 Task: Look for space in Mitte, Germany from 7th July, 2023 to 15th July, 2023 for 6 adults in price range Rs.15000 to Rs.20000. Place can be entire place with 3 bedrooms having 3 beds and 3 bathrooms. Property type can be house, flat, guest house. Booking option can be shelf check-in. Required host language is English.
Action: Mouse moved to (635, 89)
Screenshot: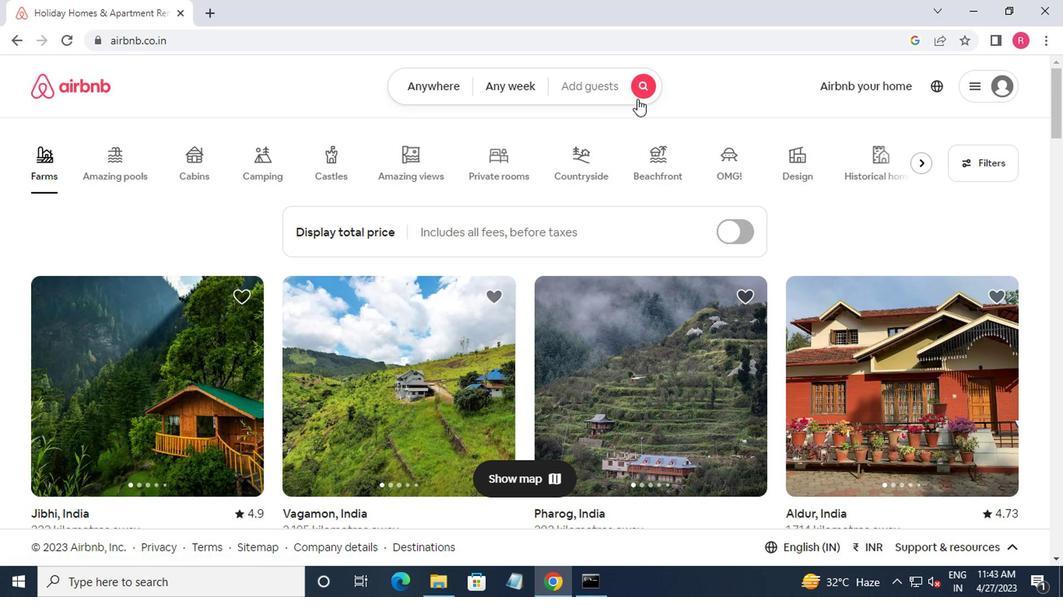 
Action: Mouse pressed left at (635, 89)
Screenshot: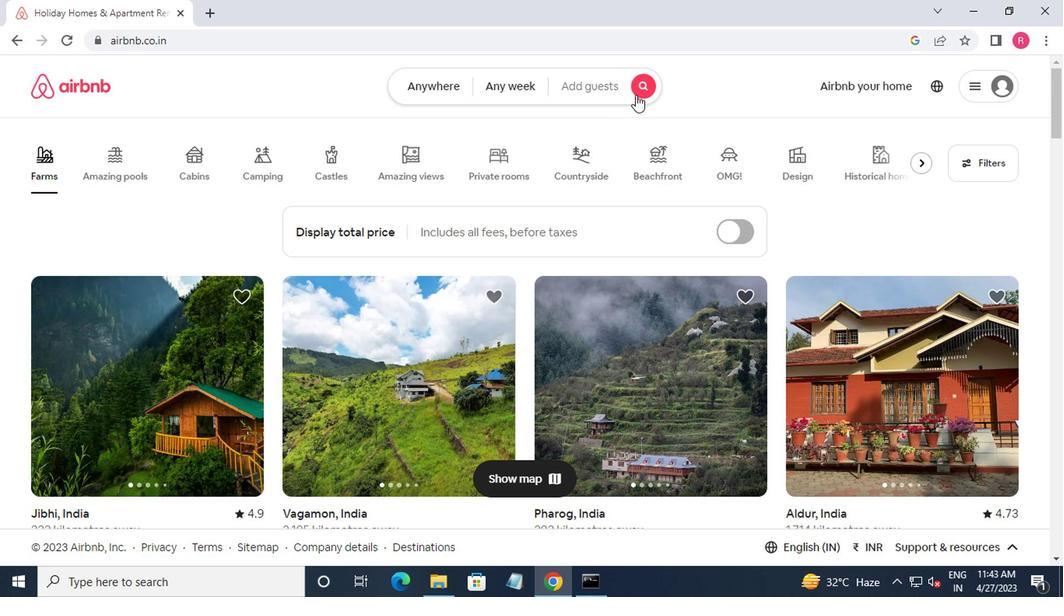 
Action: Mouse moved to (322, 161)
Screenshot: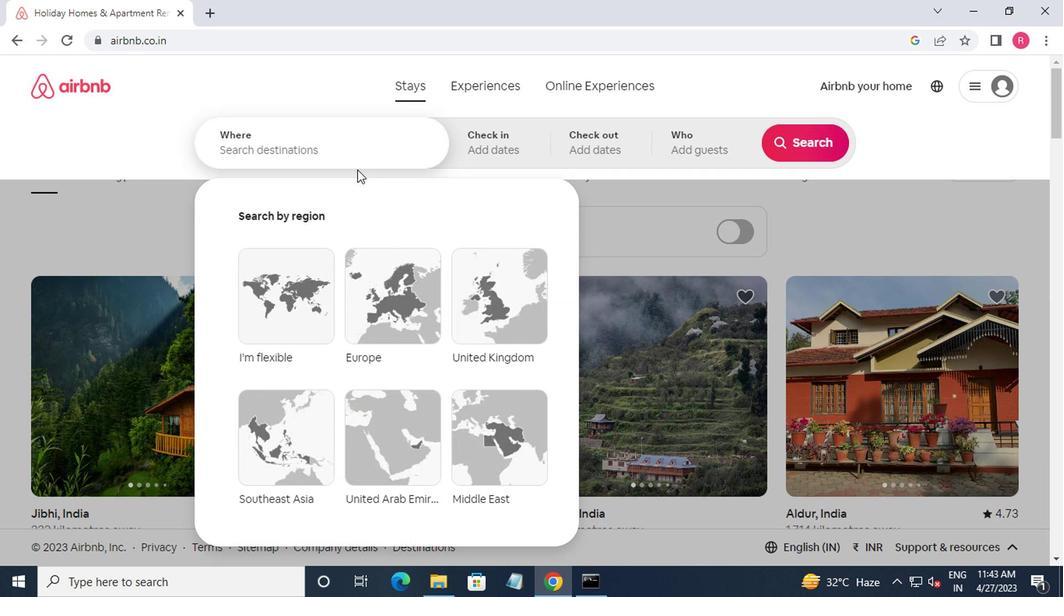 
Action: Mouse pressed left at (322, 161)
Screenshot: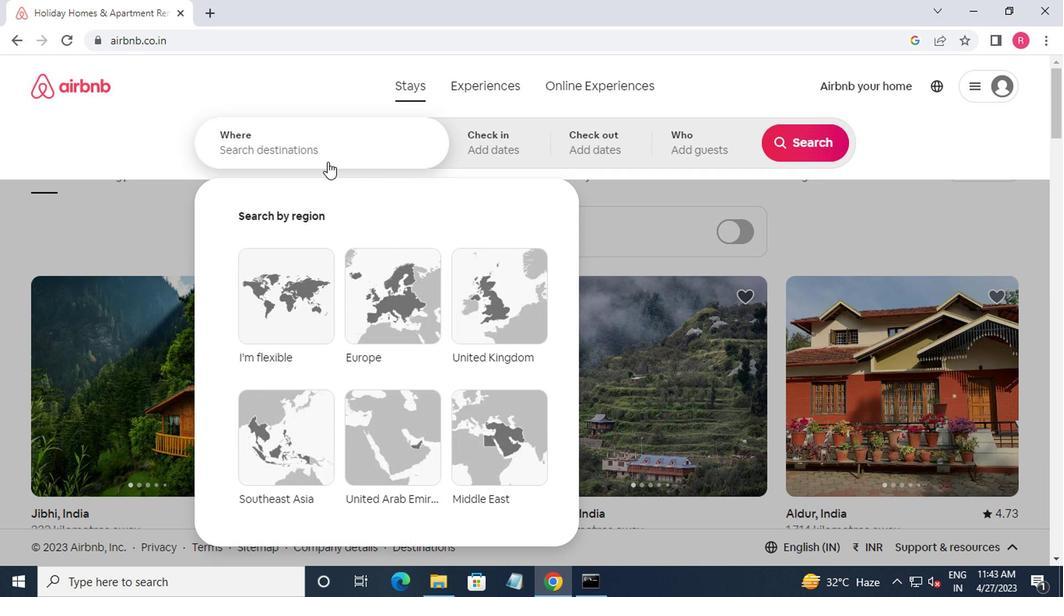 
Action: Mouse moved to (347, 167)
Screenshot: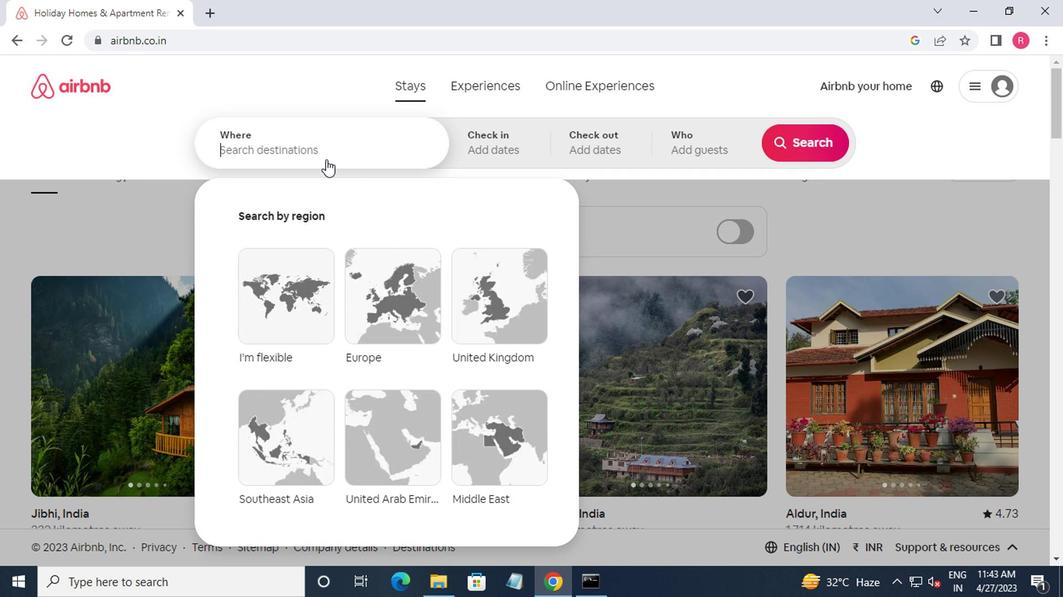 
Action: Key pressed mitte,germany<Key.enter>
Screenshot: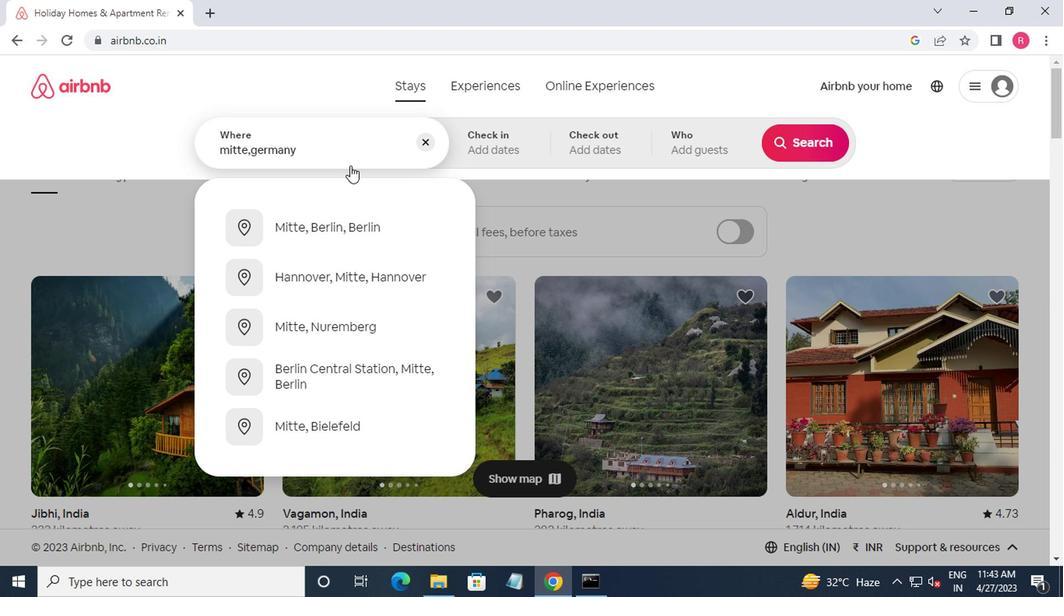 
Action: Mouse moved to (787, 271)
Screenshot: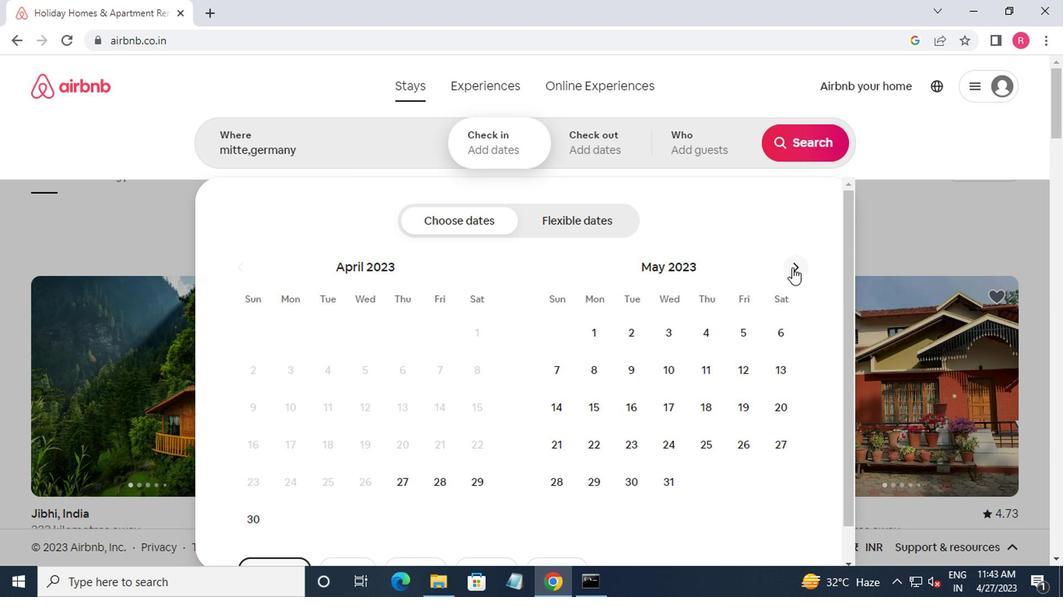 
Action: Mouse pressed left at (787, 271)
Screenshot: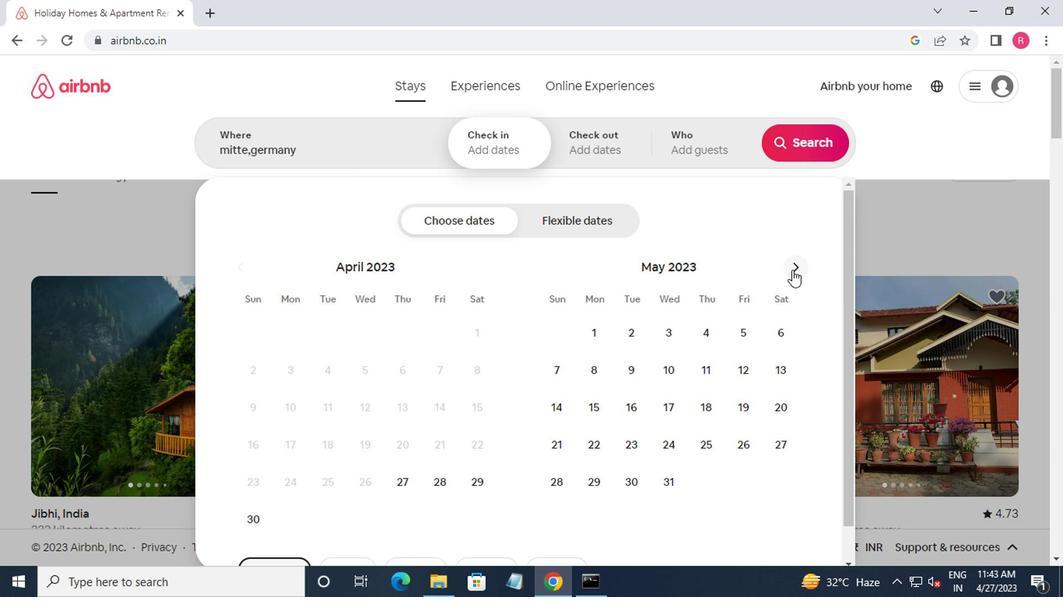 
Action: Mouse moved to (786, 275)
Screenshot: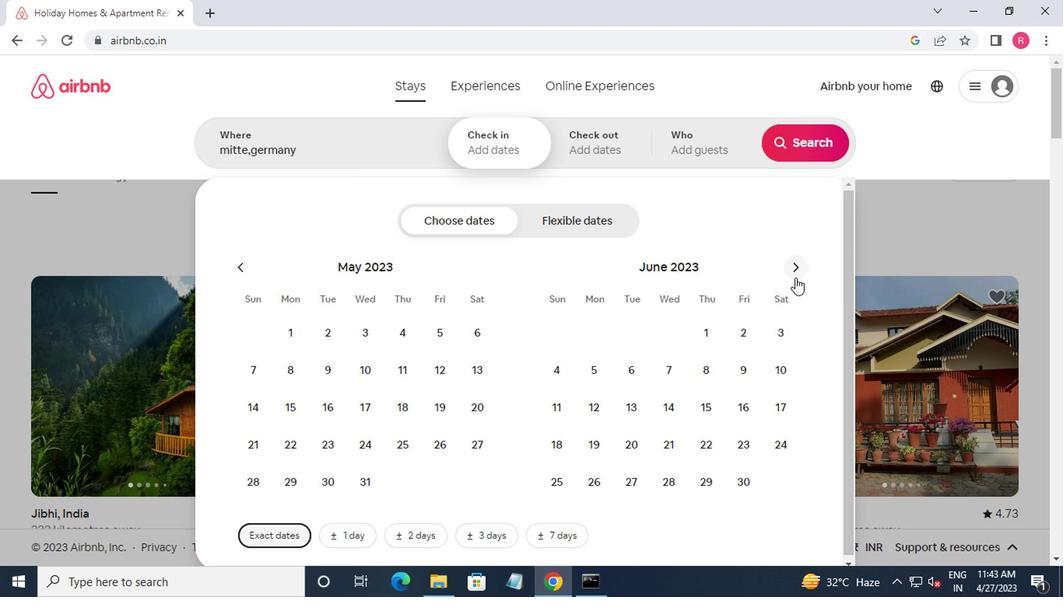 
Action: Mouse pressed left at (786, 275)
Screenshot: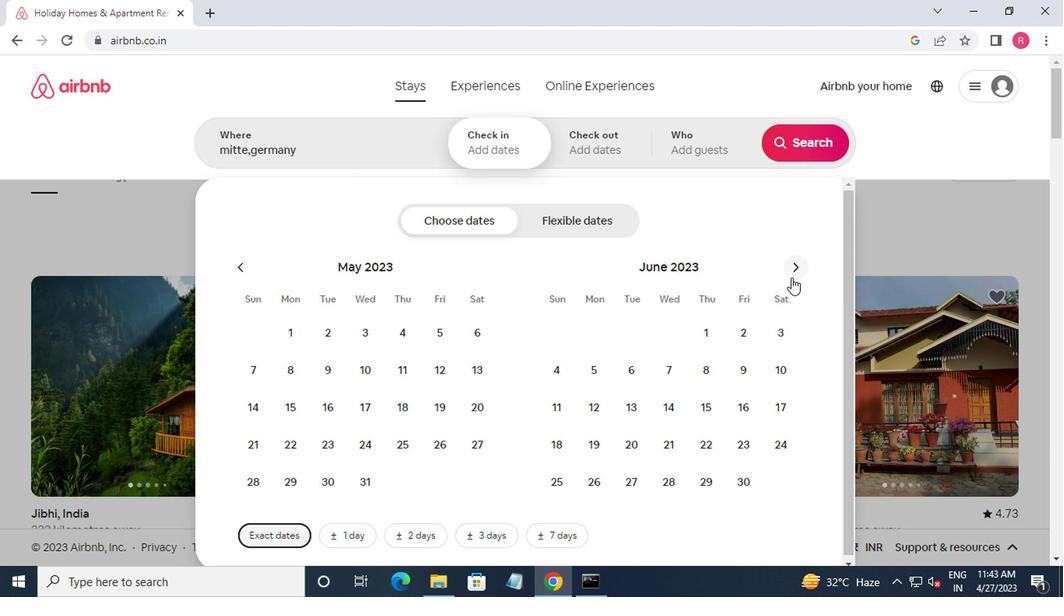 
Action: Mouse moved to (728, 370)
Screenshot: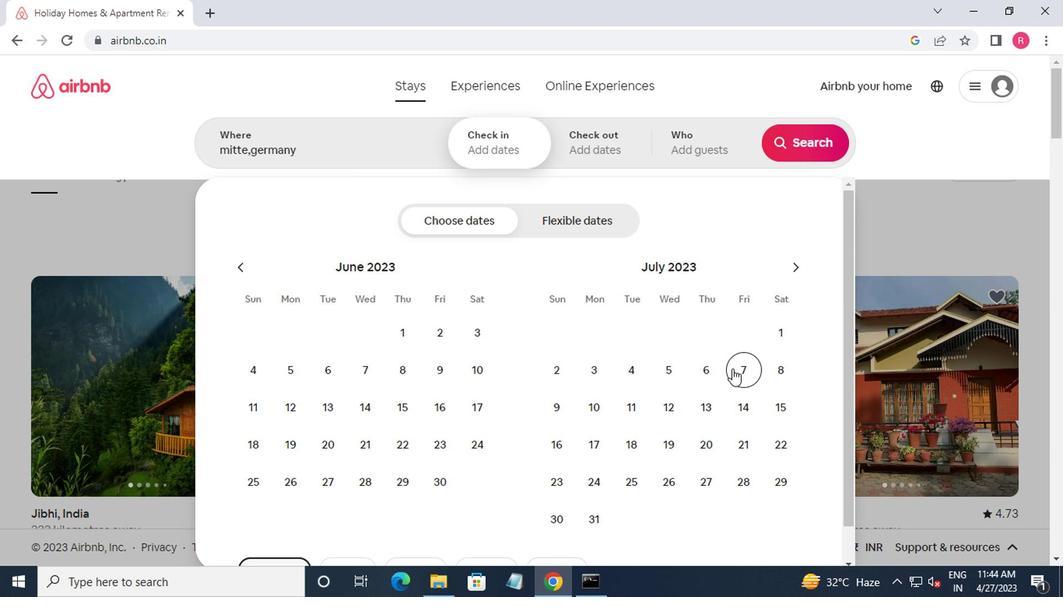 
Action: Mouse pressed left at (728, 370)
Screenshot: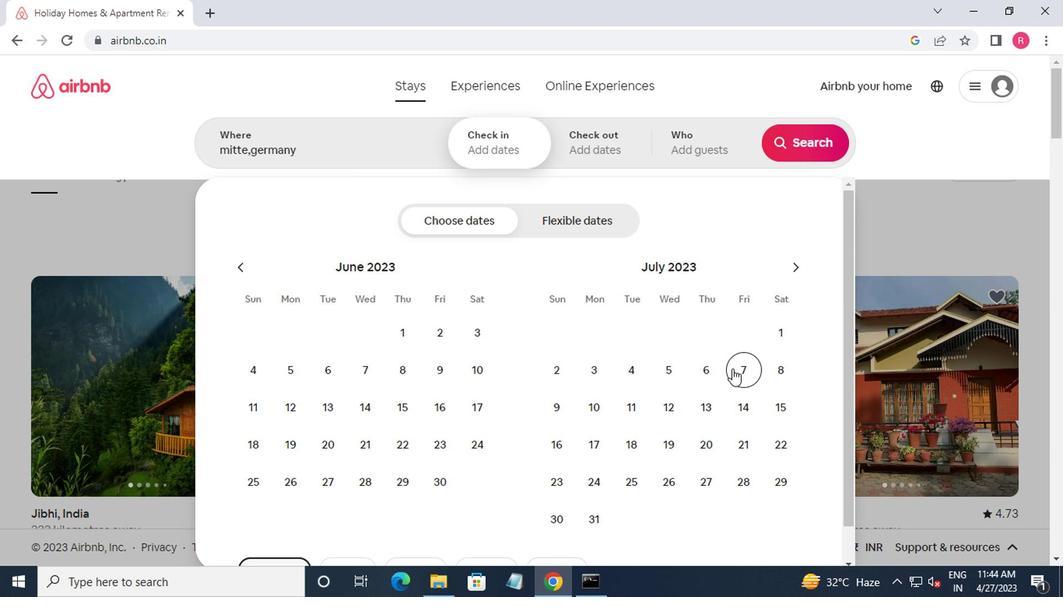 
Action: Mouse moved to (773, 410)
Screenshot: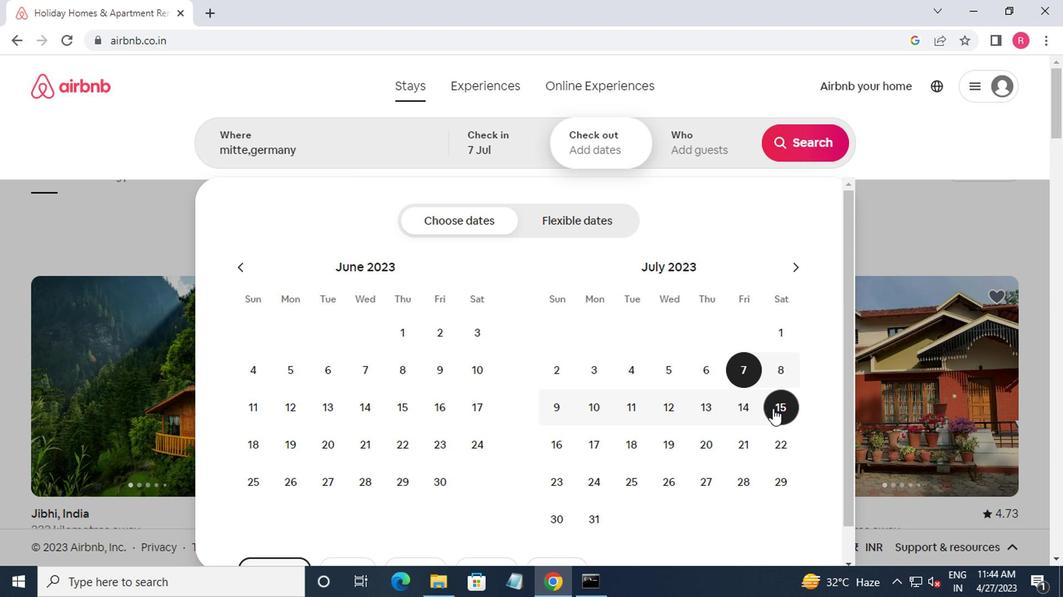
Action: Mouse pressed left at (773, 410)
Screenshot: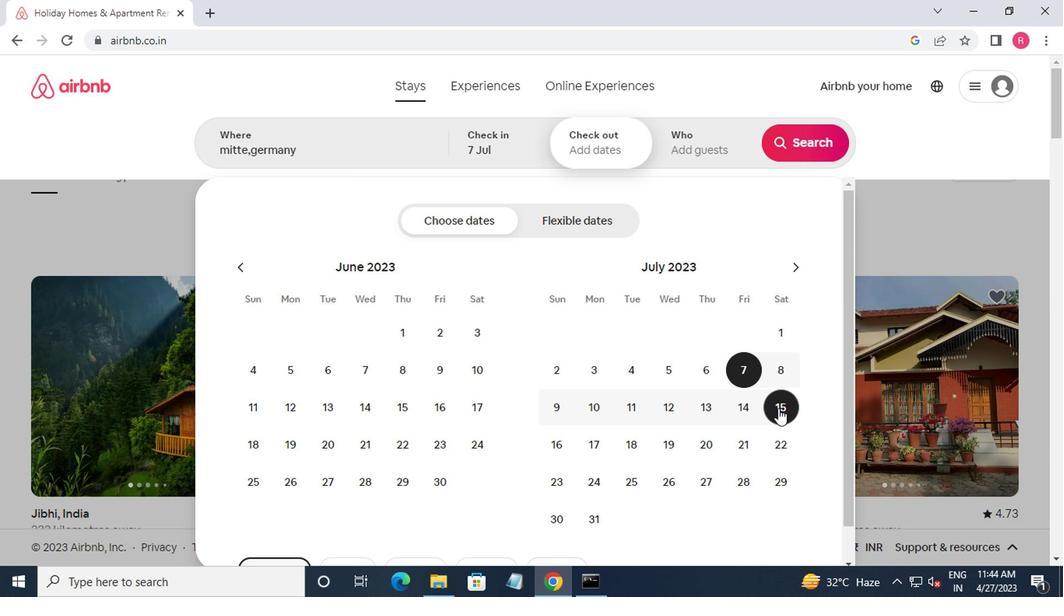 
Action: Mouse moved to (695, 160)
Screenshot: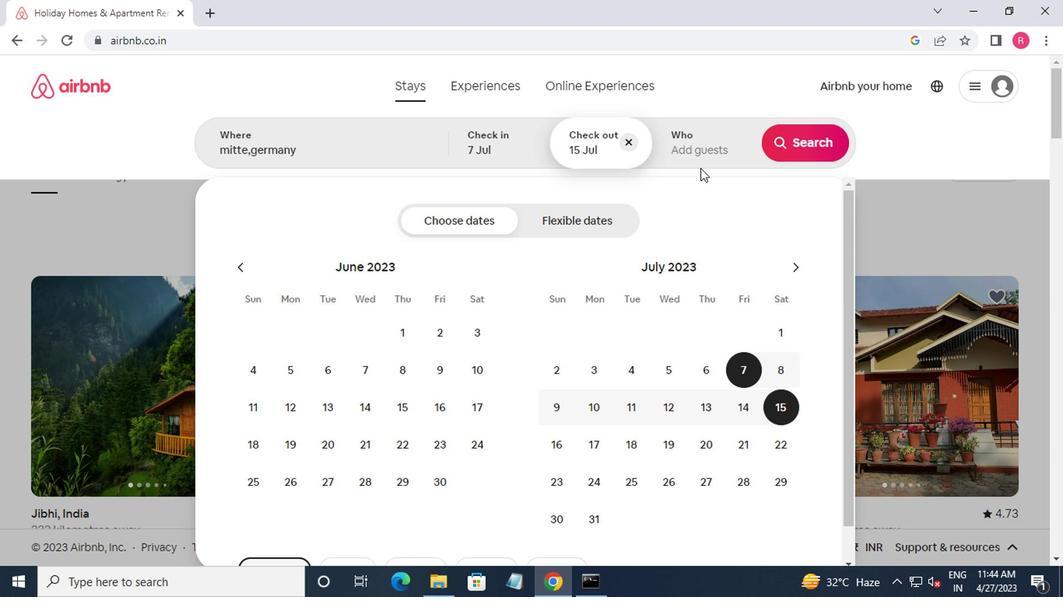 
Action: Mouse pressed left at (695, 160)
Screenshot: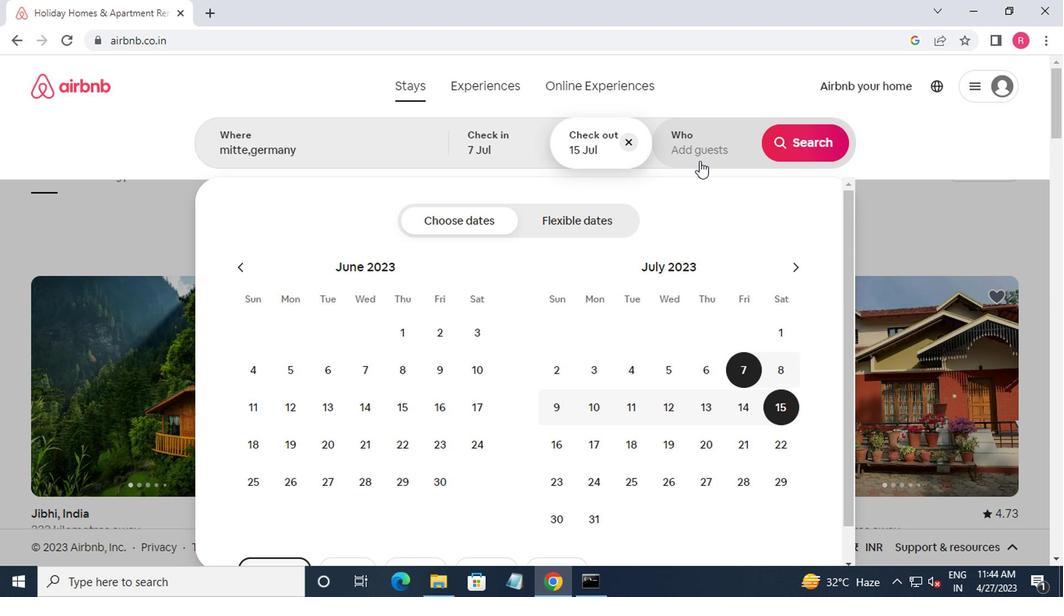 
Action: Mouse moved to (813, 223)
Screenshot: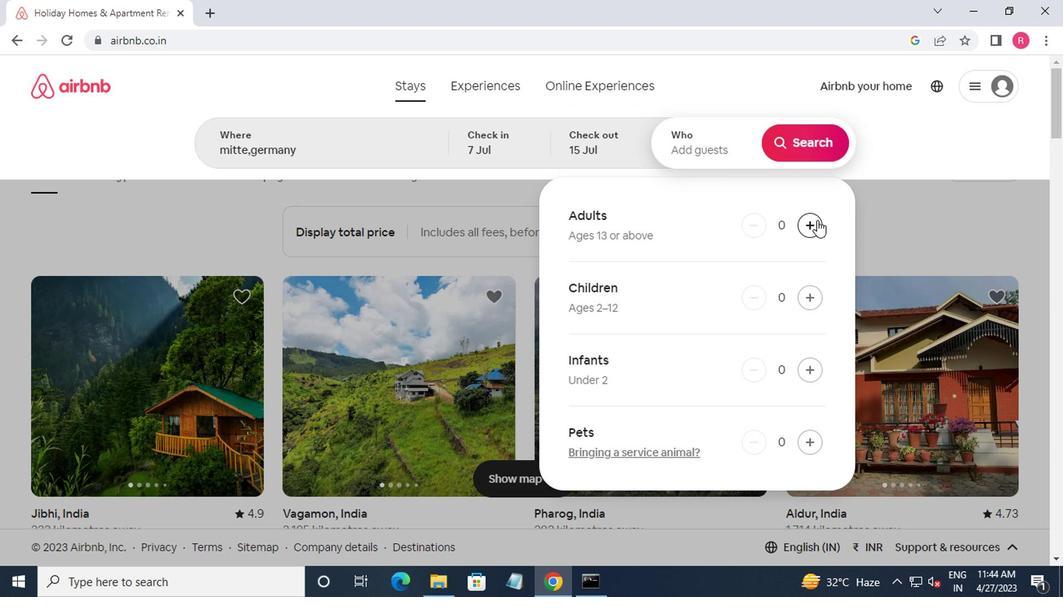 
Action: Mouse pressed left at (813, 223)
Screenshot: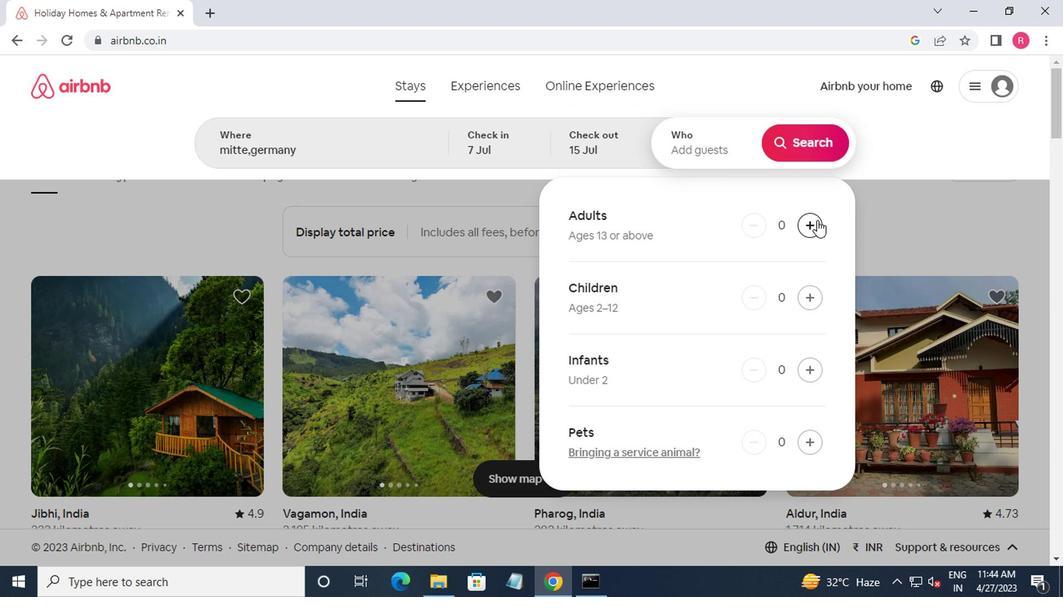 
Action: Mouse moved to (812, 224)
Screenshot: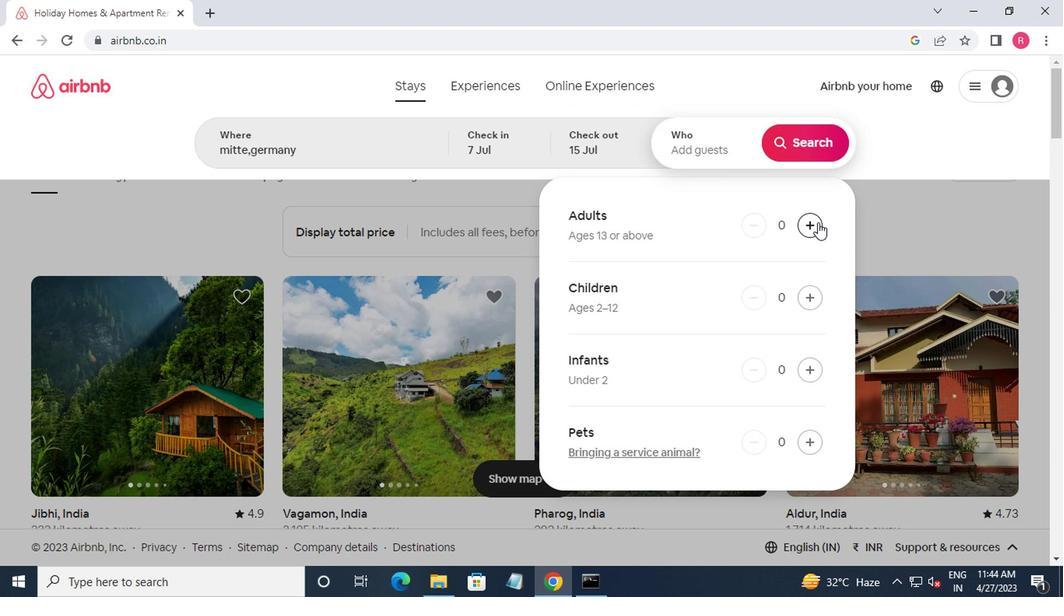 
Action: Mouse pressed left at (812, 224)
Screenshot: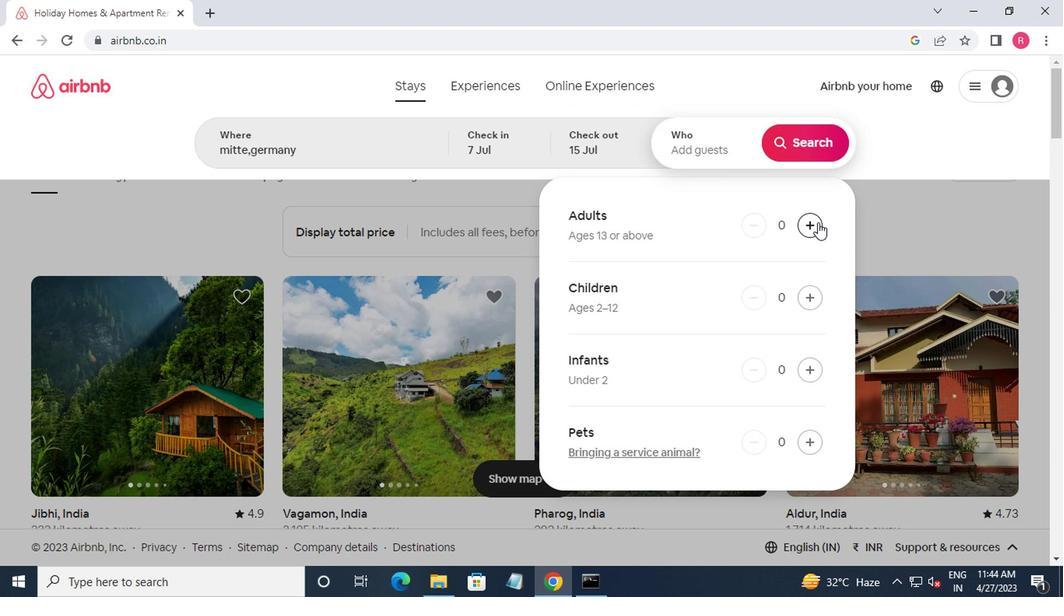 
Action: Mouse pressed left at (812, 224)
Screenshot: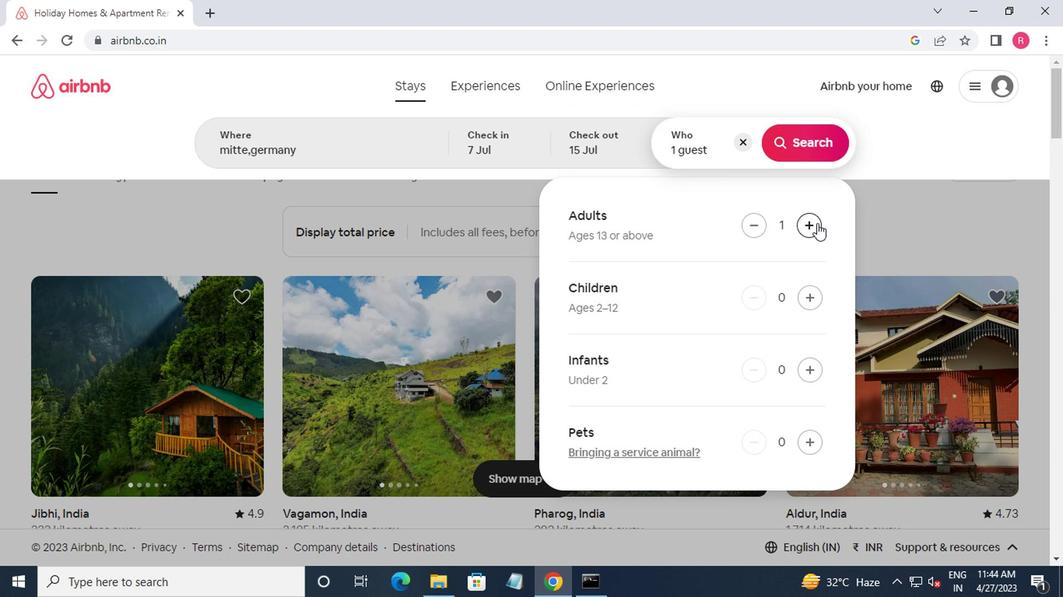 
Action: Mouse pressed left at (812, 224)
Screenshot: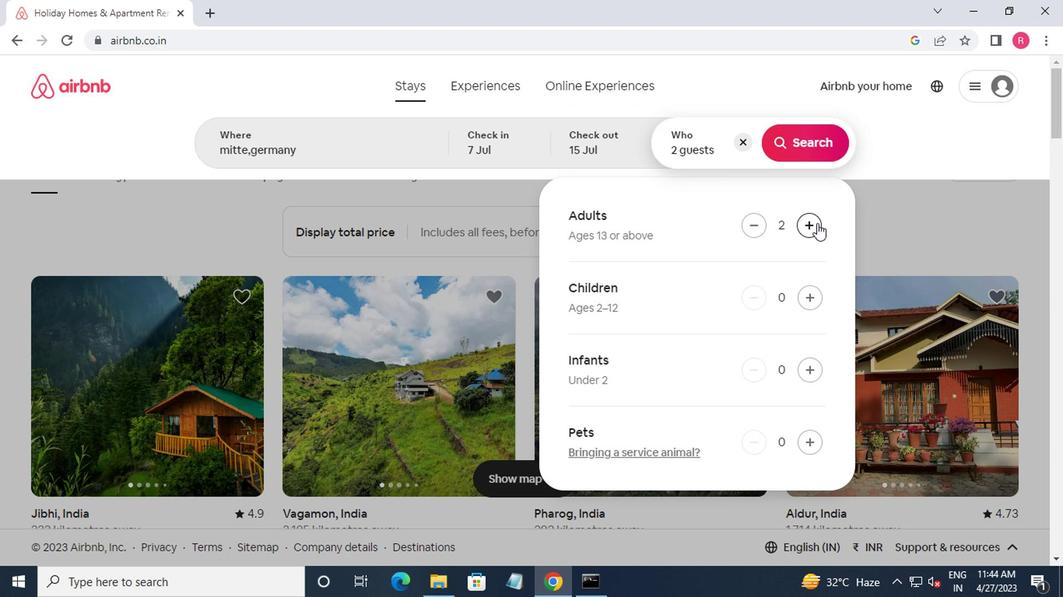 
Action: Mouse pressed left at (812, 224)
Screenshot: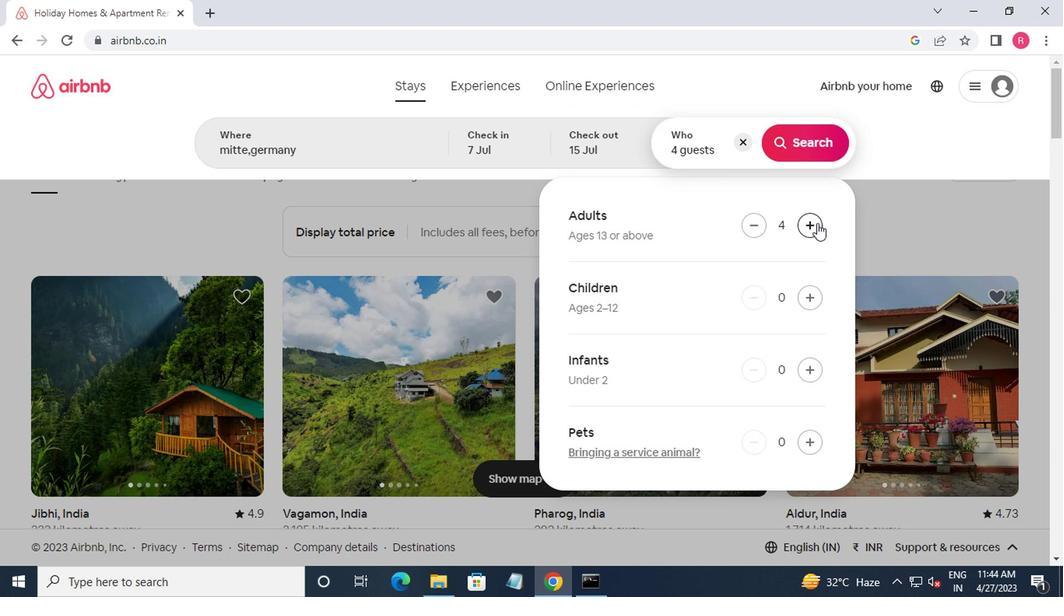 
Action: Mouse pressed left at (812, 224)
Screenshot: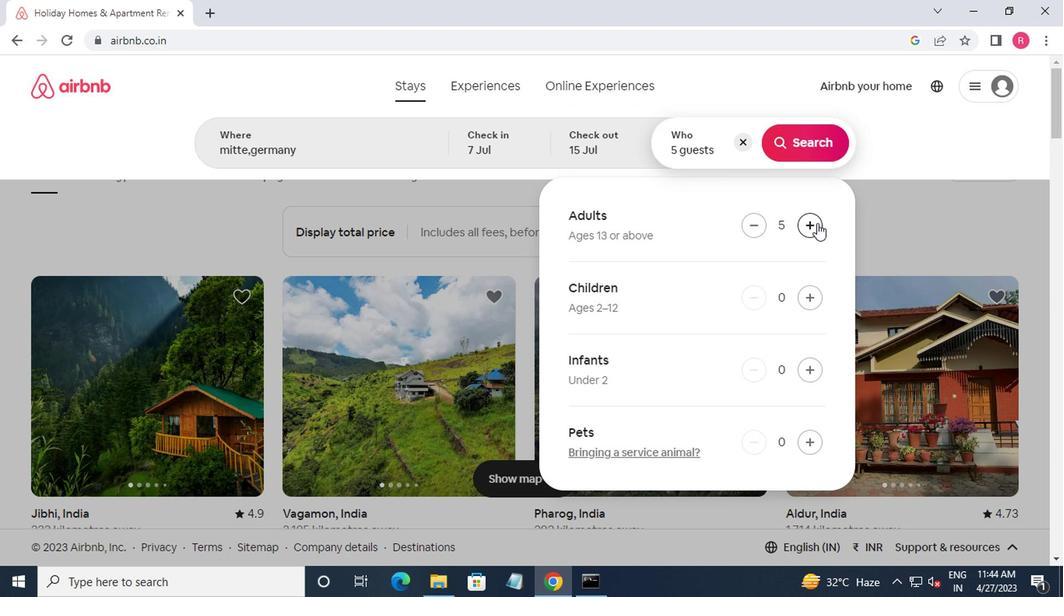 
Action: Mouse moved to (786, 154)
Screenshot: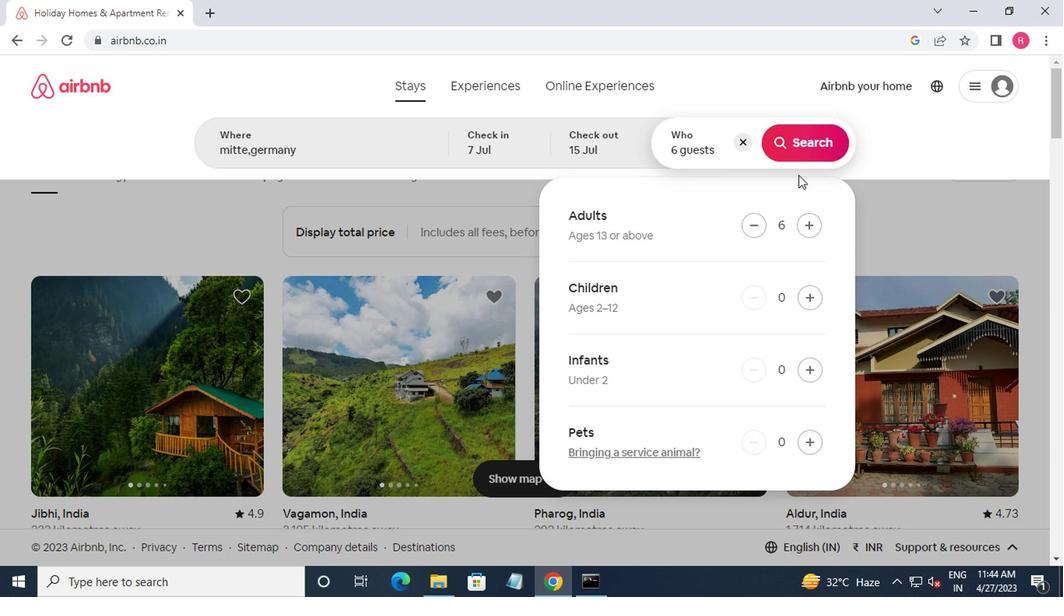 
Action: Mouse pressed left at (786, 154)
Screenshot: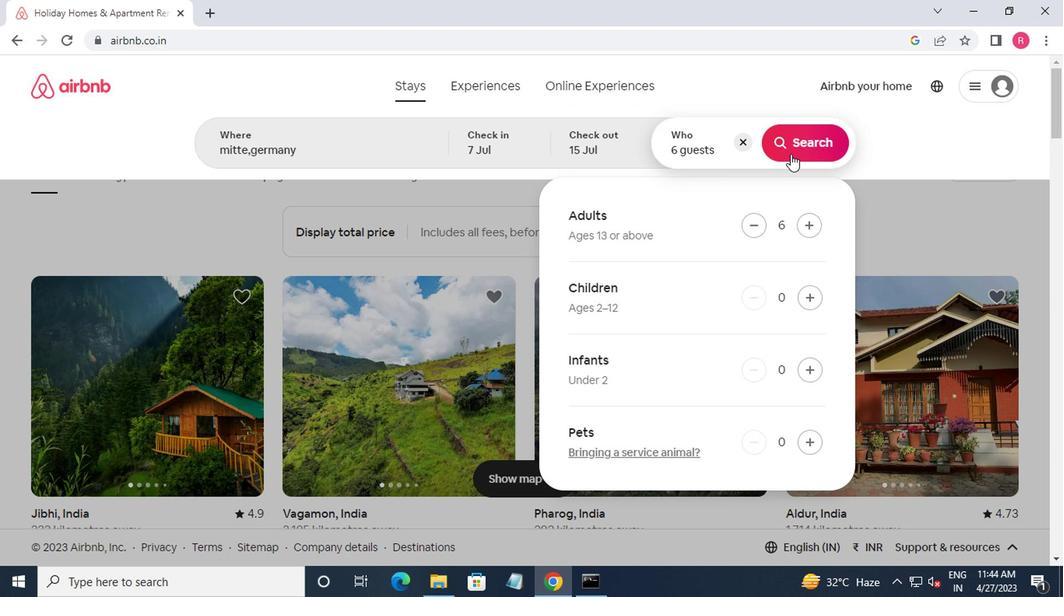 
Action: Mouse moved to (985, 152)
Screenshot: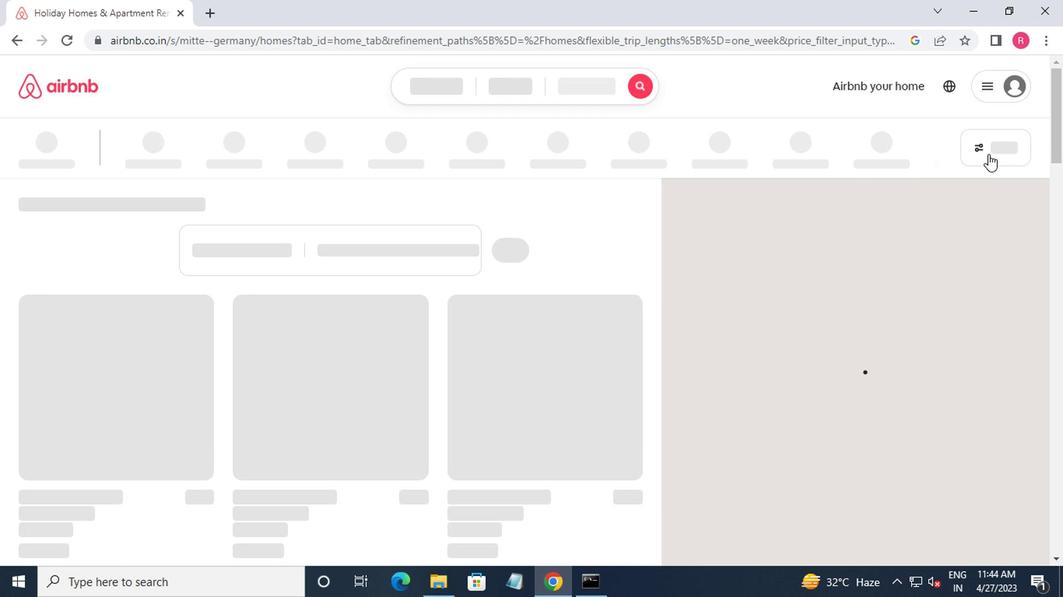 
Action: Mouse pressed left at (985, 152)
Screenshot: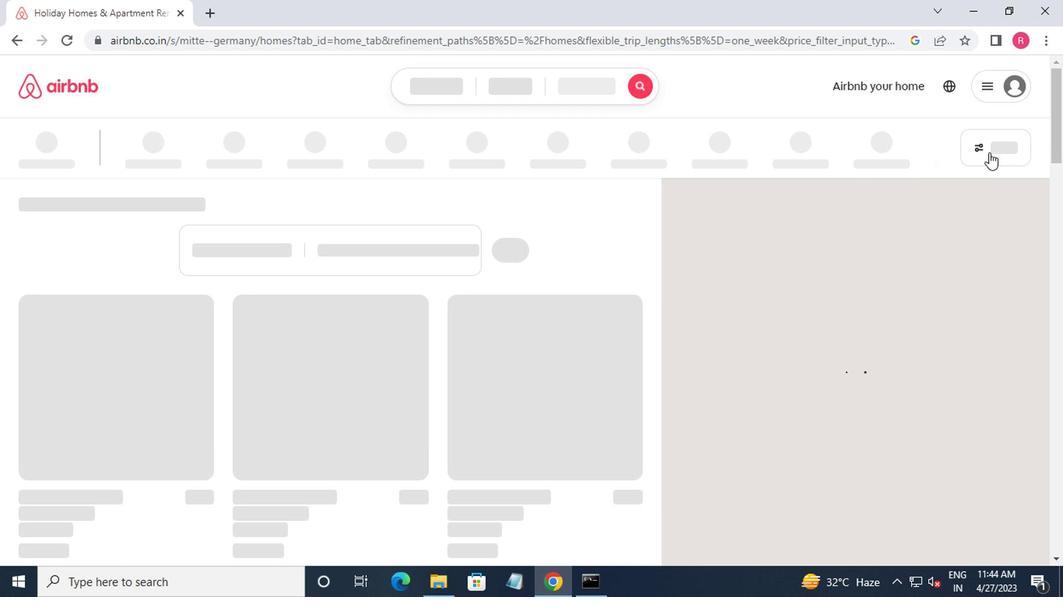 
Action: Mouse moved to (367, 355)
Screenshot: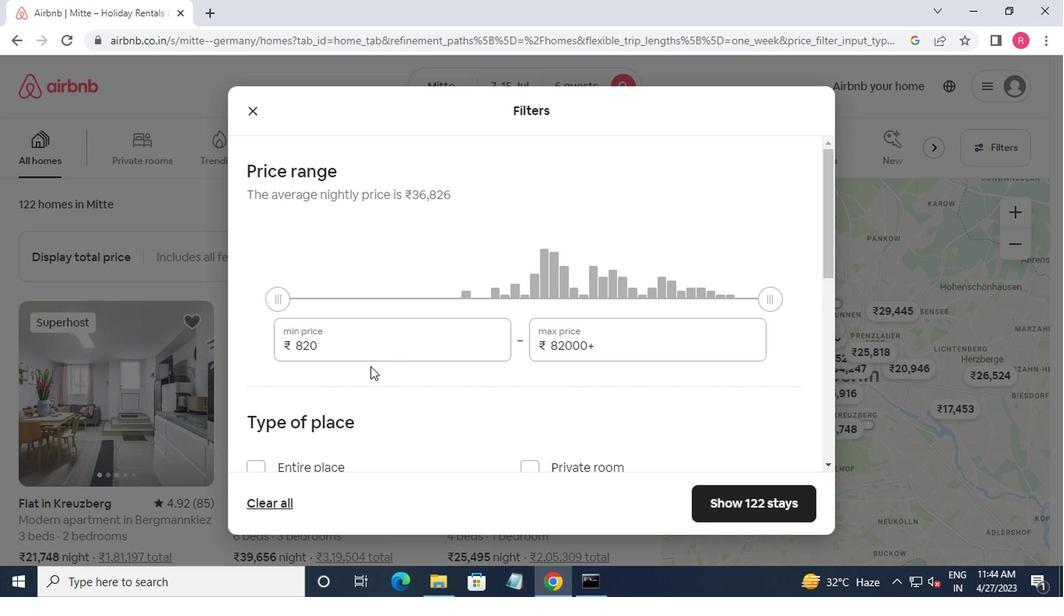 
Action: Mouse pressed left at (367, 355)
Screenshot: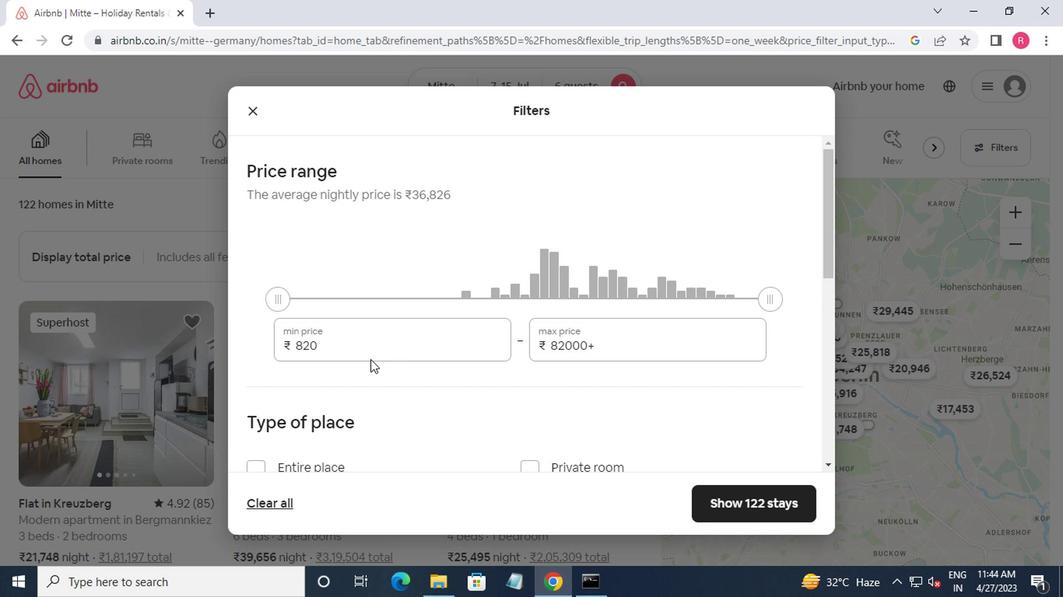
Action: Mouse moved to (415, 337)
Screenshot: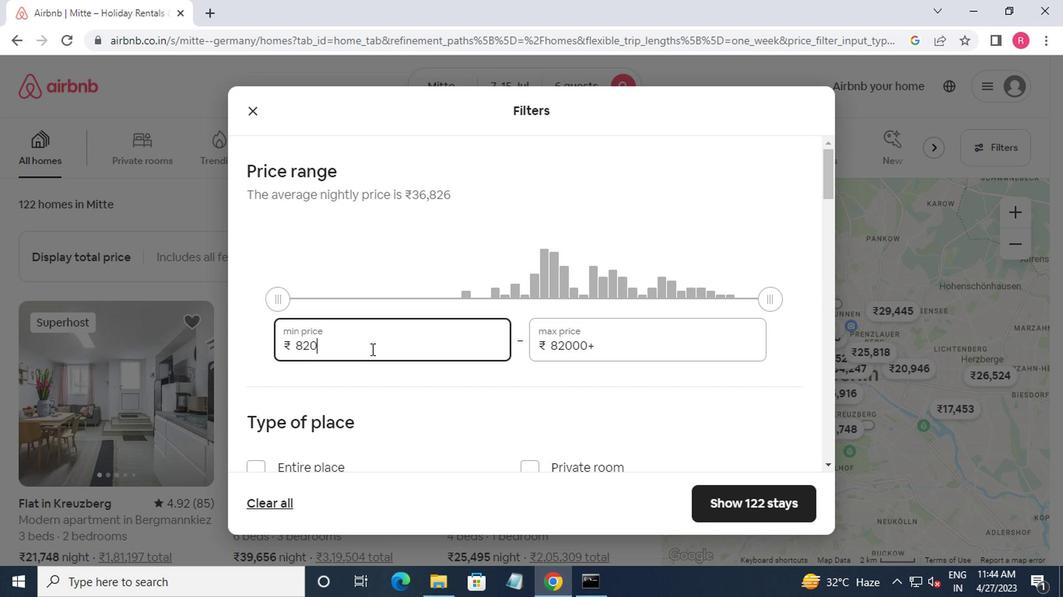 
Action: Key pressed <Key.backspace><Key.backspace><Key.backspace><Key.backspace>15000<Key.tab>20000
Screenshot: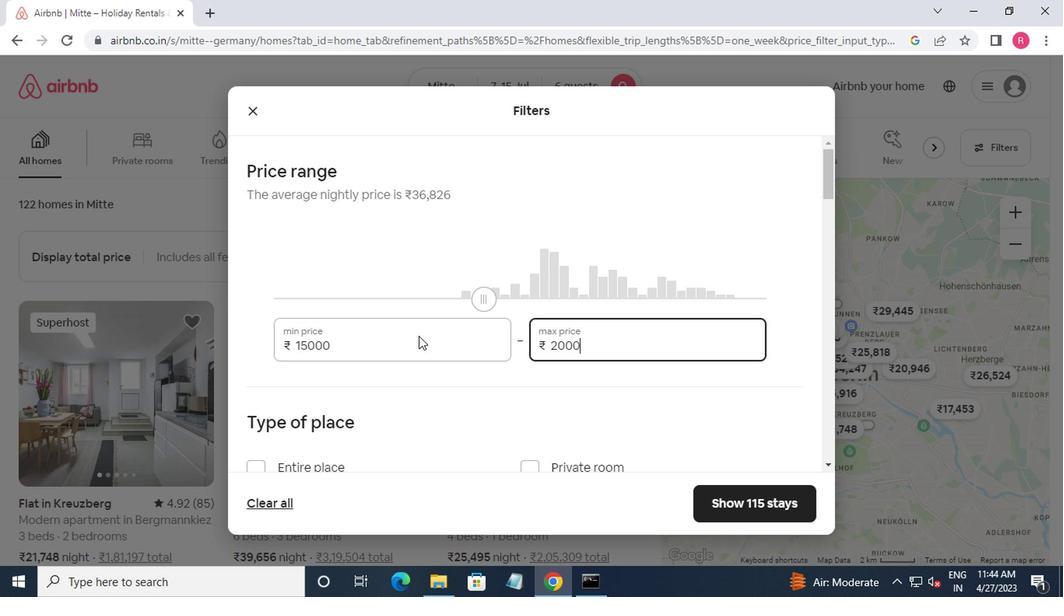 
Action: Mouse moved to (502, 561)
Screenshot: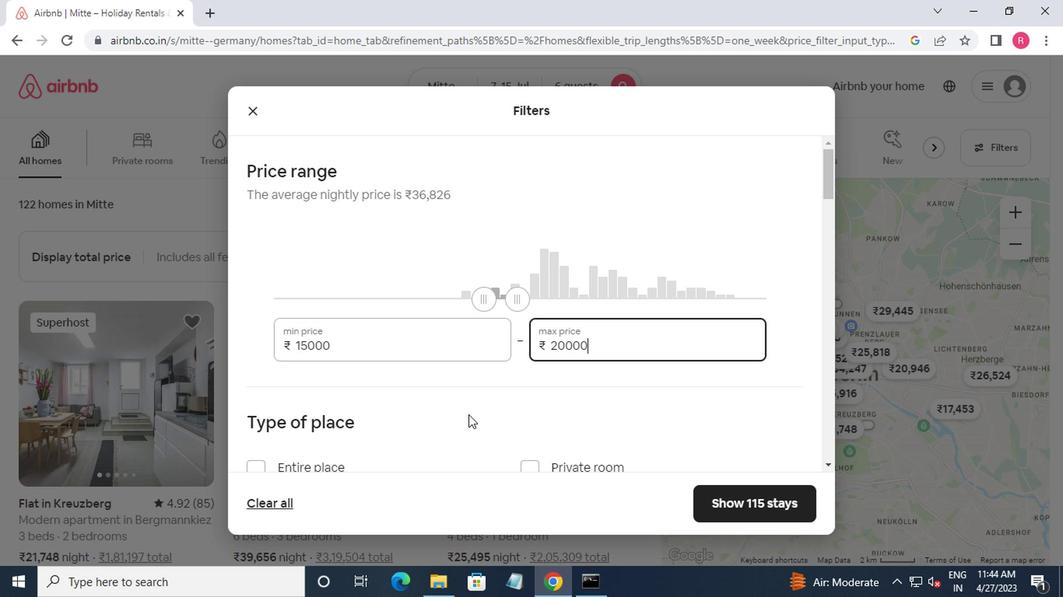 
Action: Mouse scrolled (502, 560) with delta (0, 0)
Screenshot: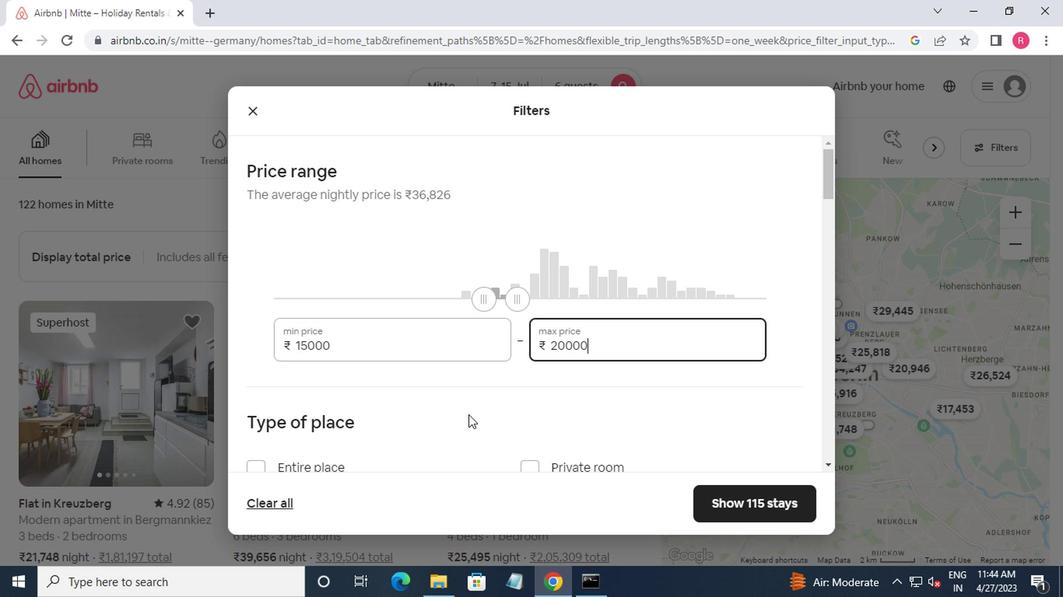
Action: Mouse moved to (501, 566)
Screenshot: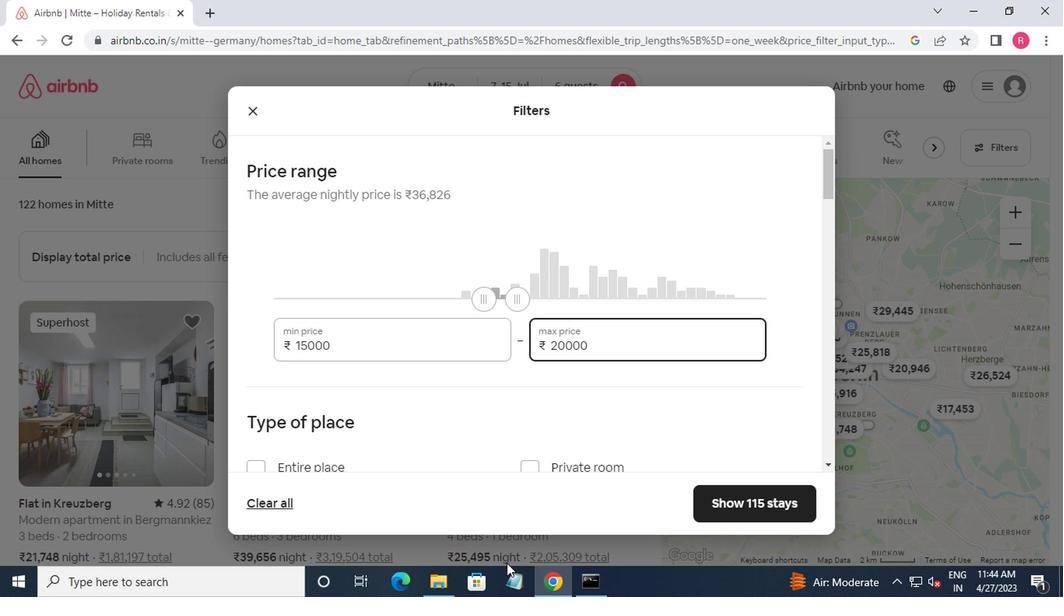 
Action: Mouse scrolled (501, 565) with delta (0, -1)
Screenshot: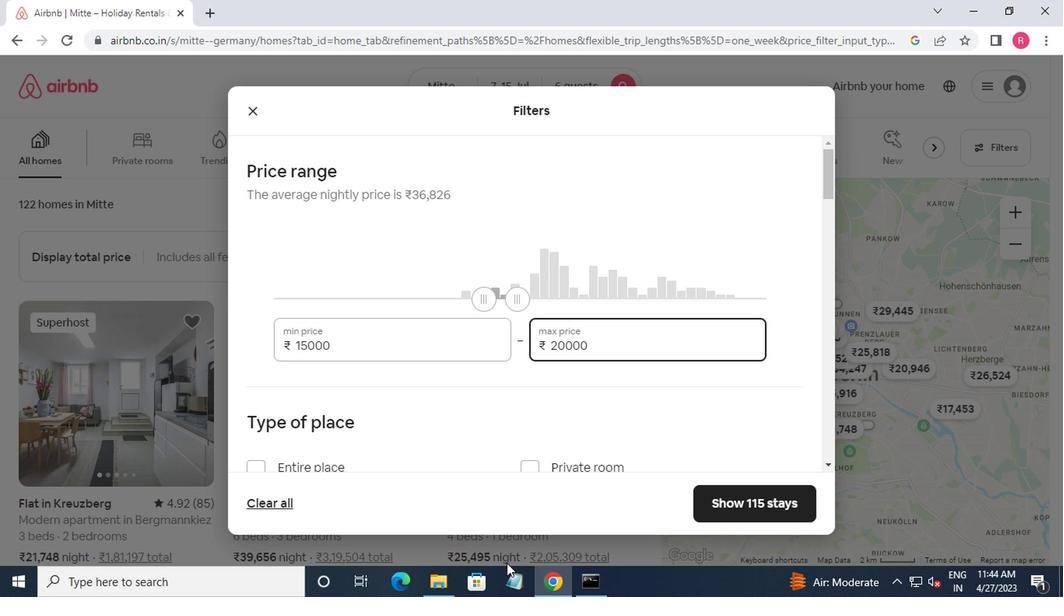 
Action: Mouse moved to (329, 337)
Screenshot: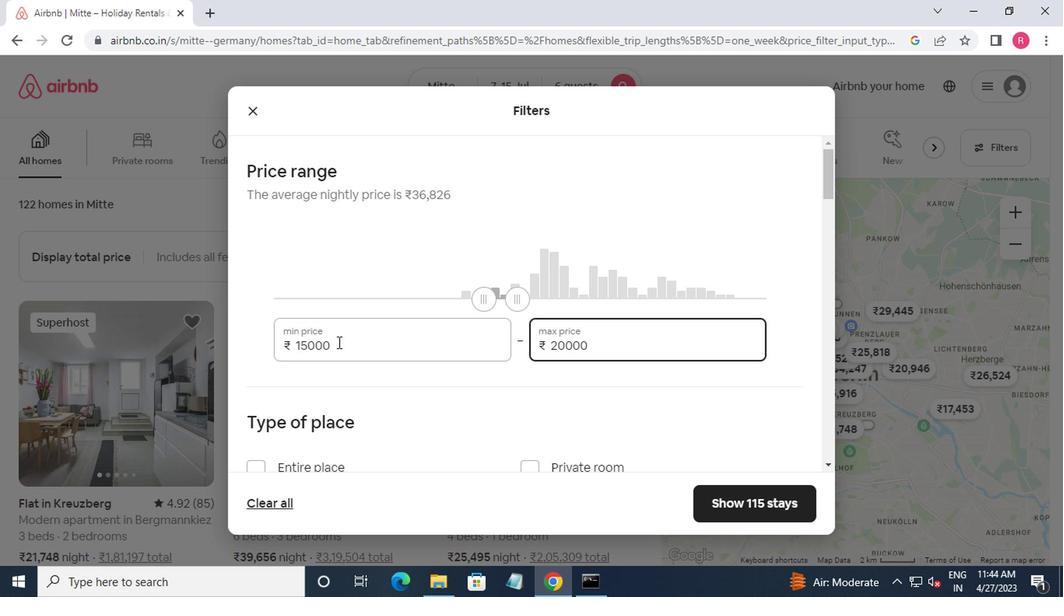 
Action: Mouse scrolled (329, 337) with delta (0, 0)
Screenshot: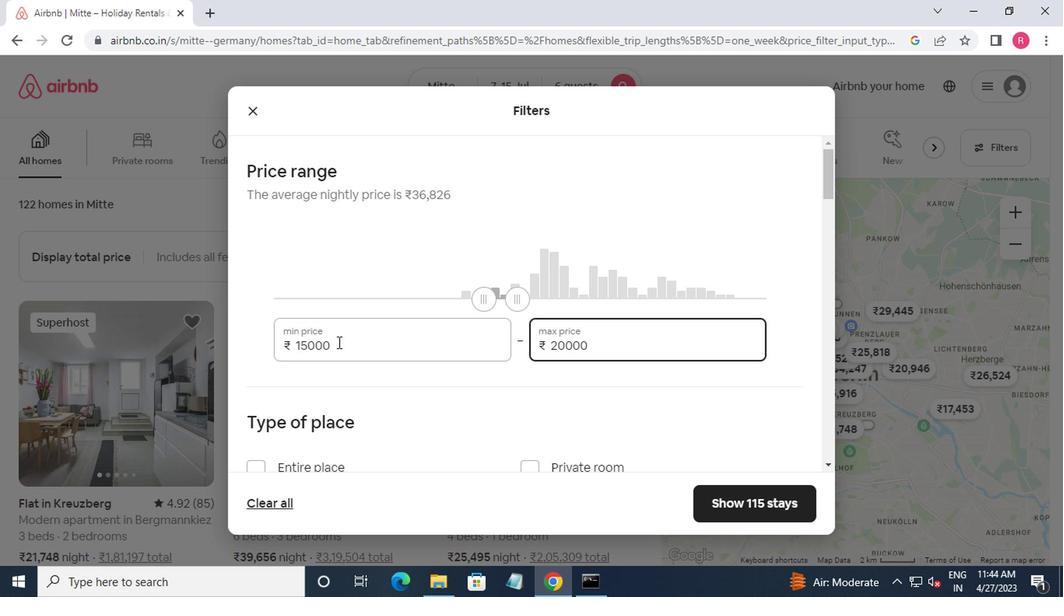 
Action: Mouse moved to (328, 339)
Screenshot: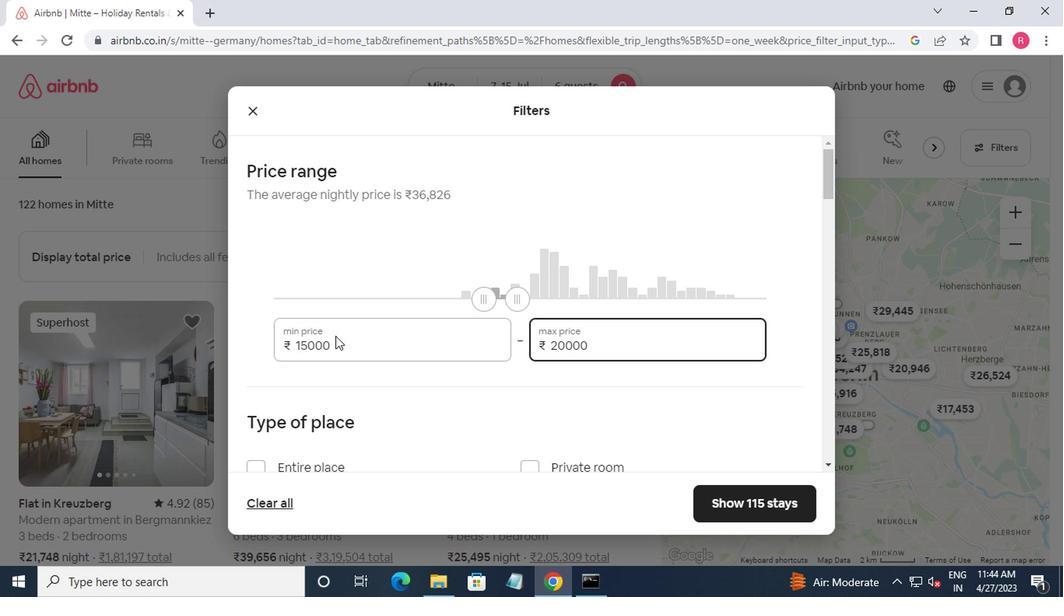 
Action: Mouse scrolled (328, 338) with delta (0, -1)
Screenshot: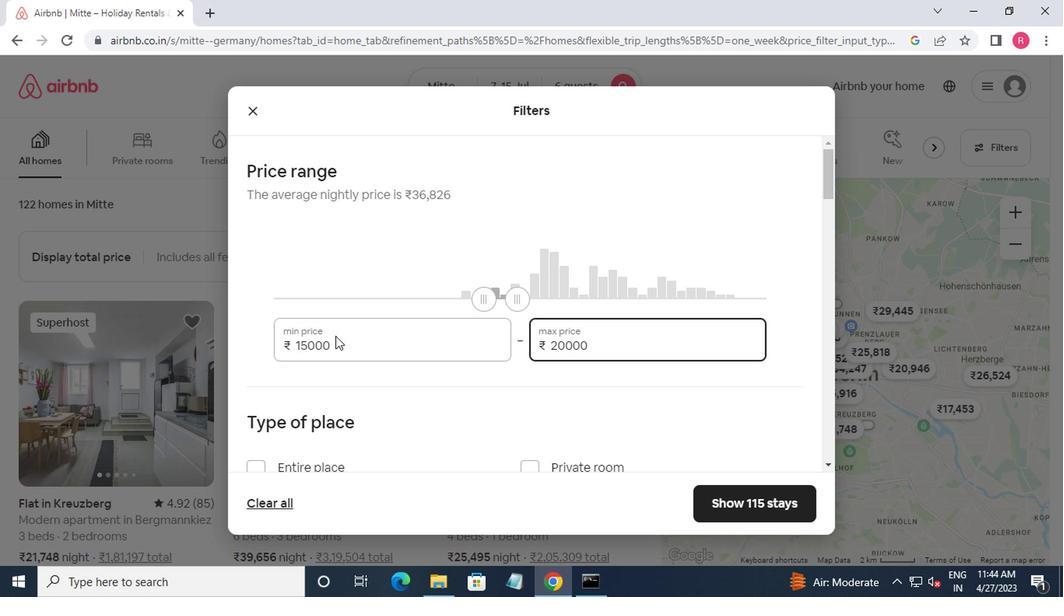 
Action: Mouse moved to (259, 318)
Screenshot: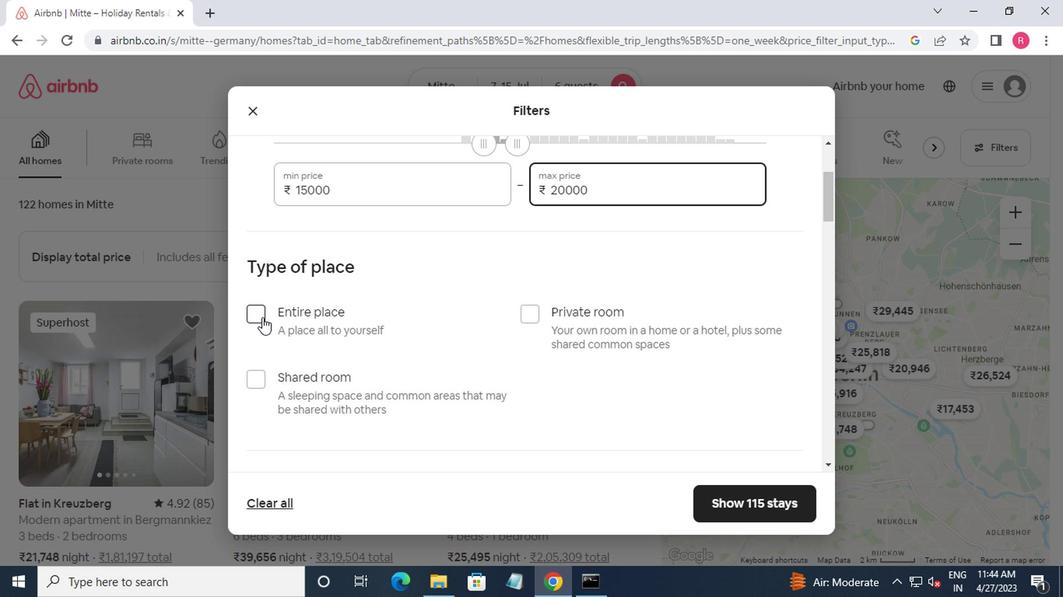
Action: Mouse pressed left at (259, 318)
Screenshot: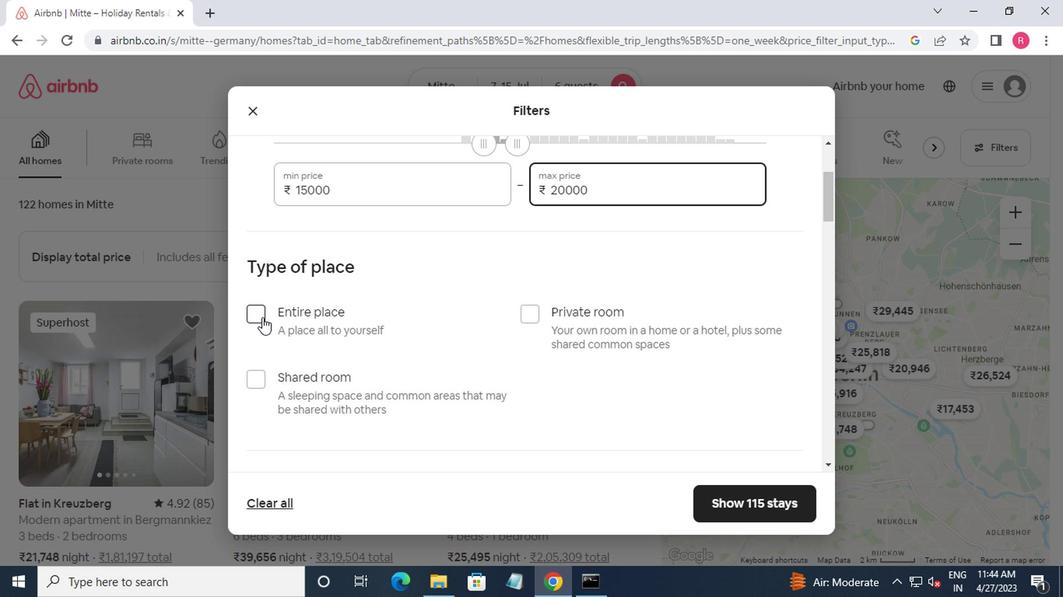 
Action: Mouse moved to (262, 316)
Screenshot: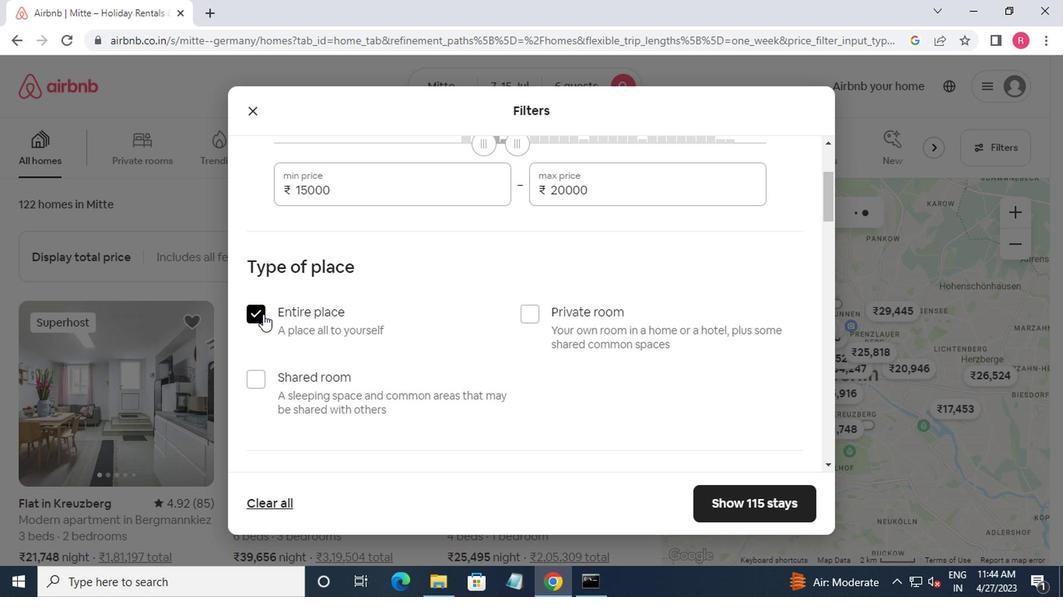
Action: Mouse scrolled (262, 315) with delta (0, -1)
Screenshot: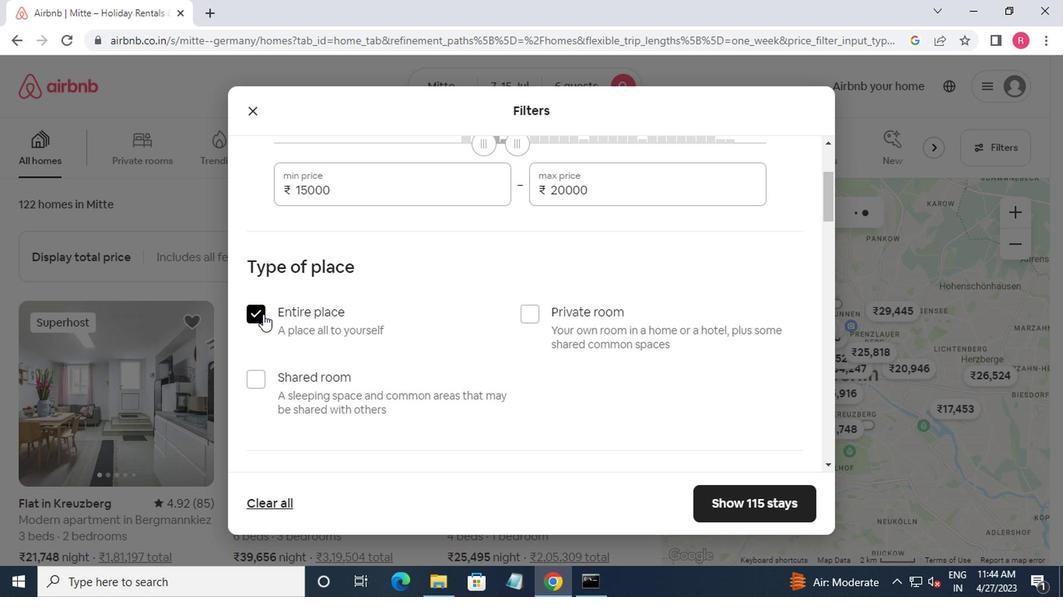 
Action: Mouse moved to (268, 318)
Screenshot: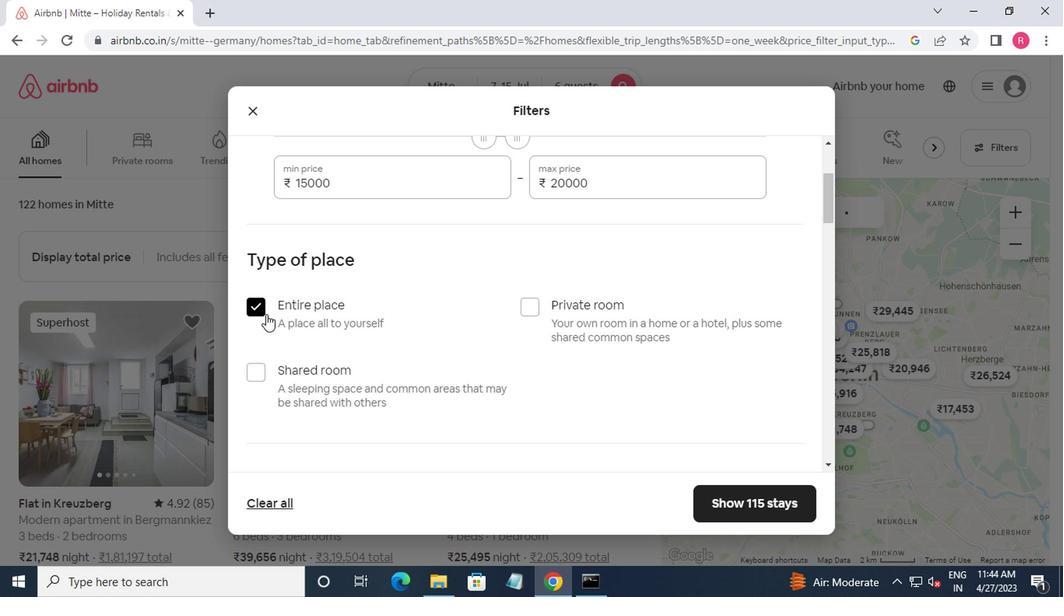 
Action: Mouse scrolled (268, 317) with delta (0, -1)
Screenshot: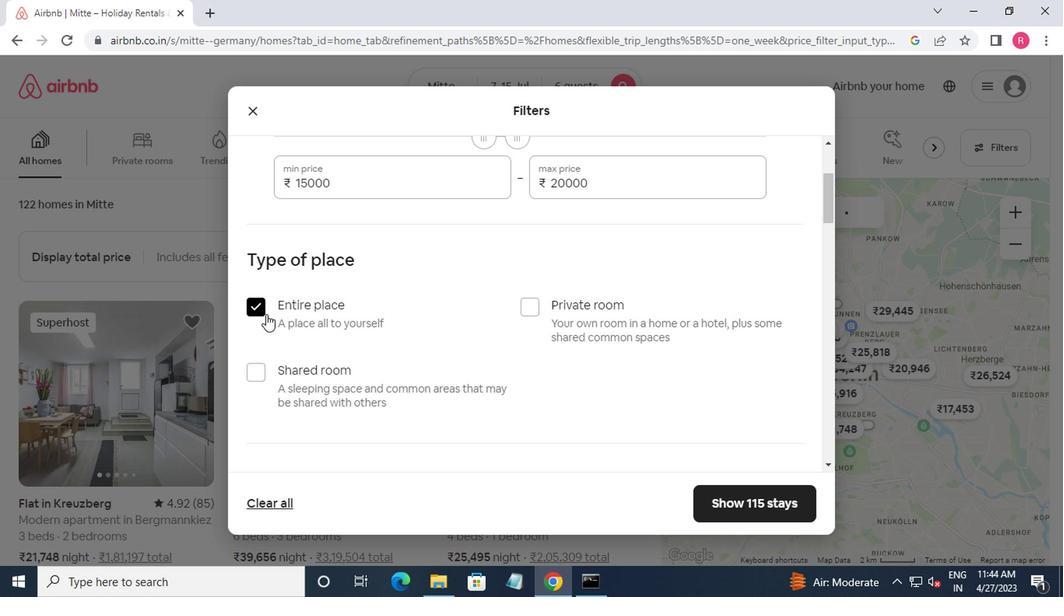 
Action: Mouse moved to (275, 320)
Screenshot: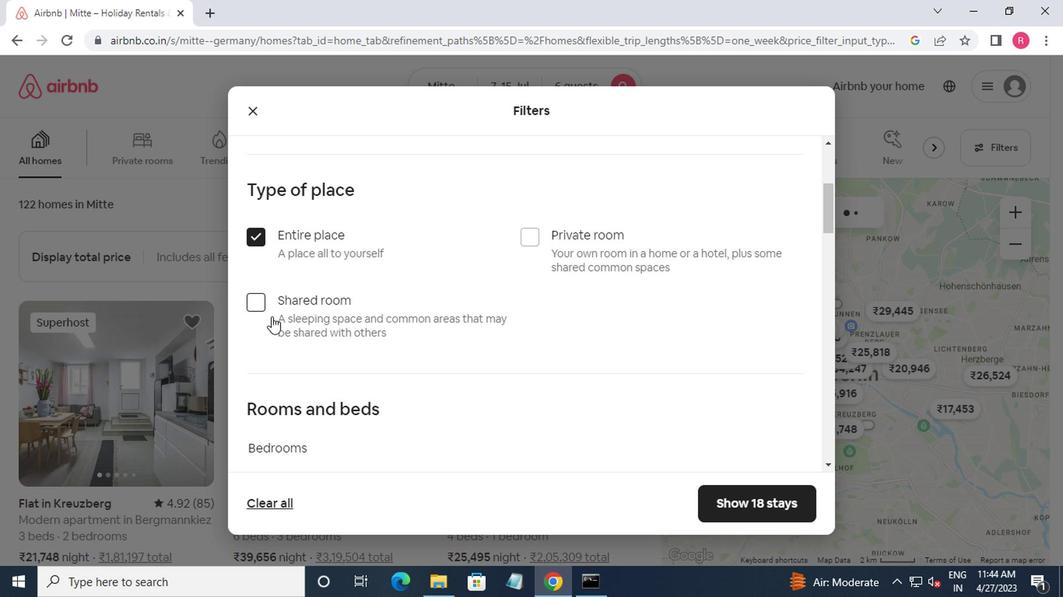 
Action: Mouse scrolled (275, 320) with delta (0, 0)
Screenshot: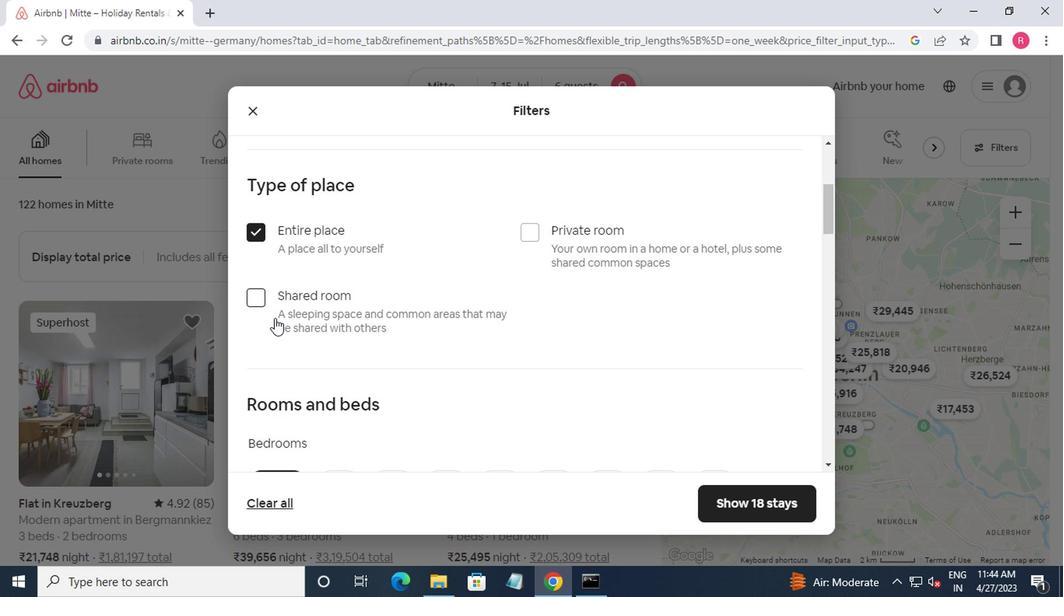 
Action: Mouse moved to (432, 341)
Screenshot: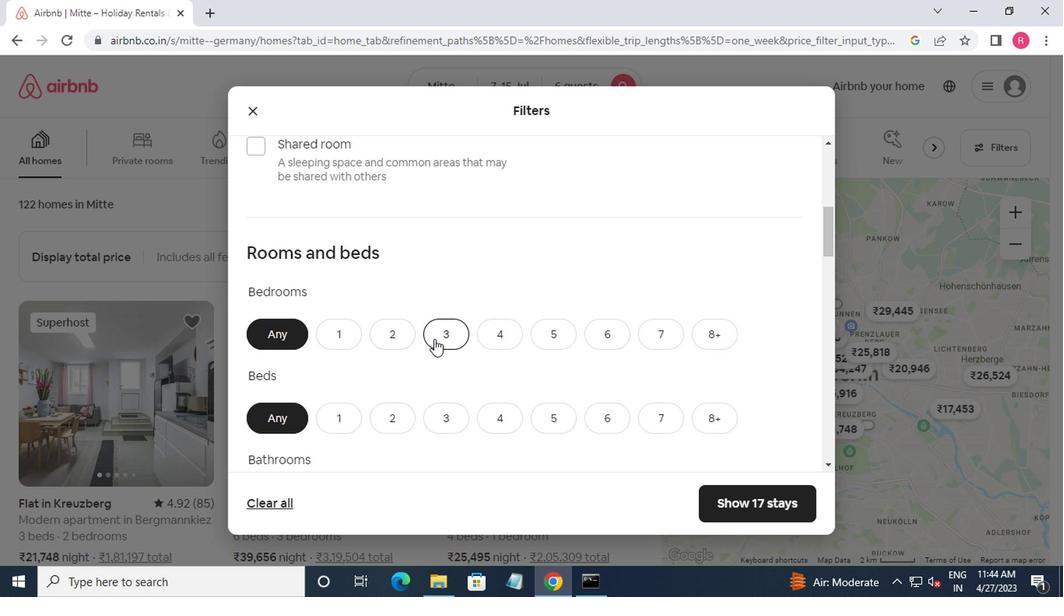 
Action: Mouse pressed left at (432, 341)
Screenshot: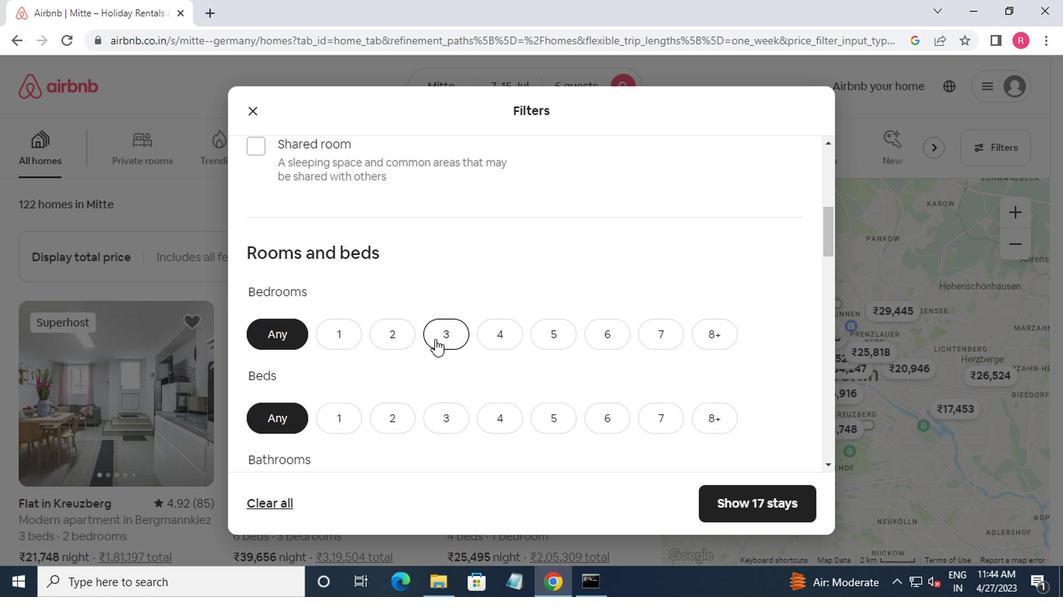 
Action: Mouse moved to (436, 341)
Screenshot: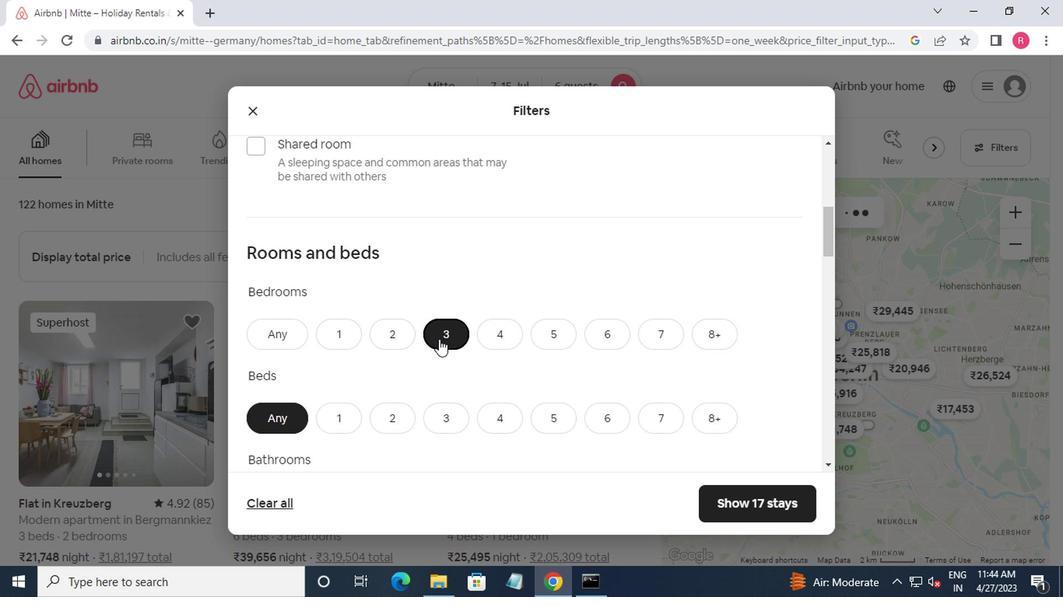 
Action: Mouse scrolled (436, 339) with delta (0, -1)
Screenshot: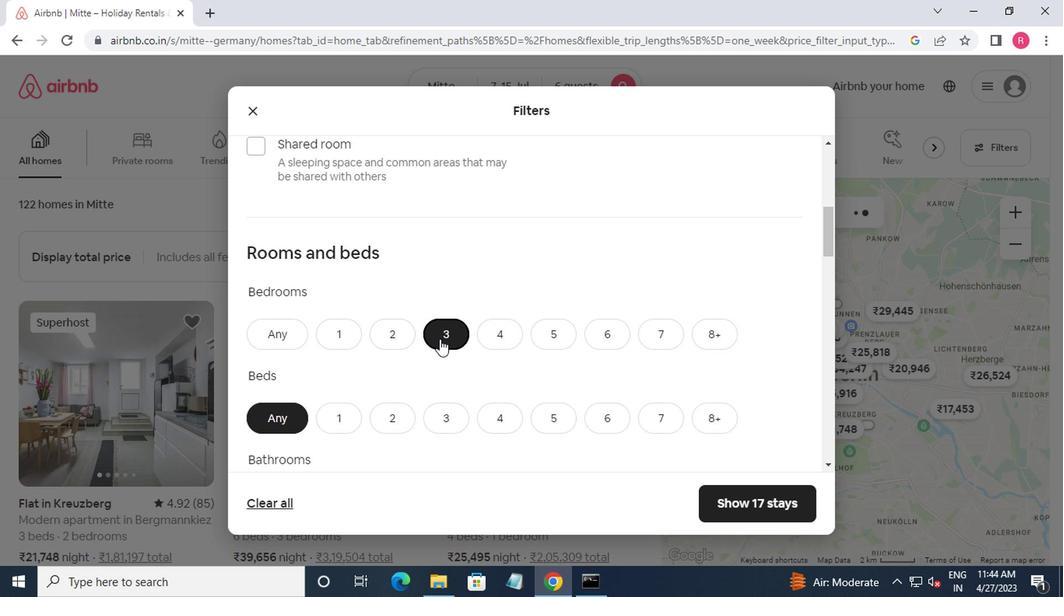 
Action: Mouse moved to (435, 342)
Screenshot: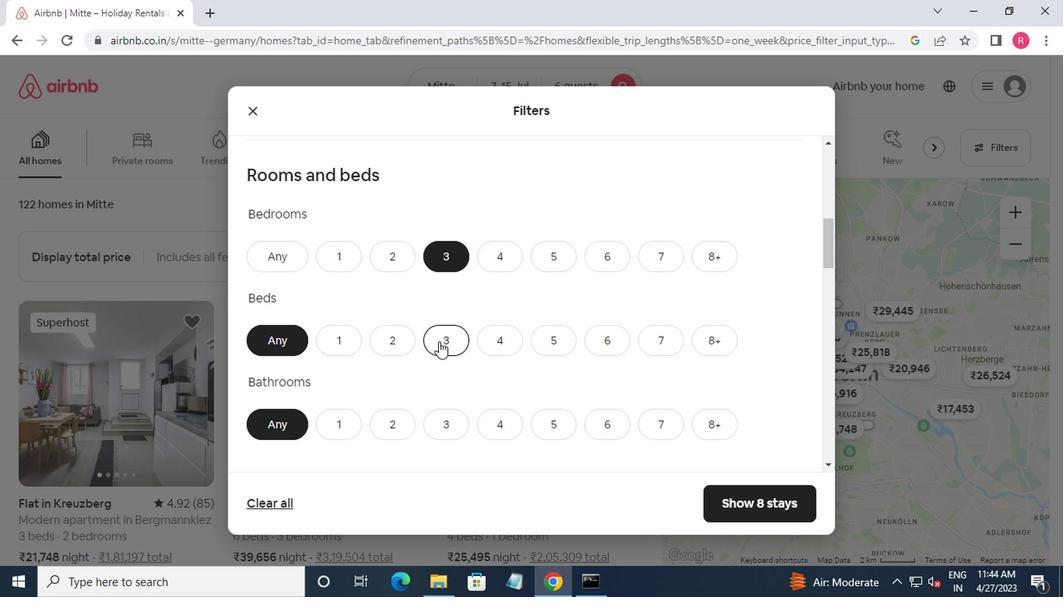 
Action: Mouse pressed left at (435, 342)
Screenshot: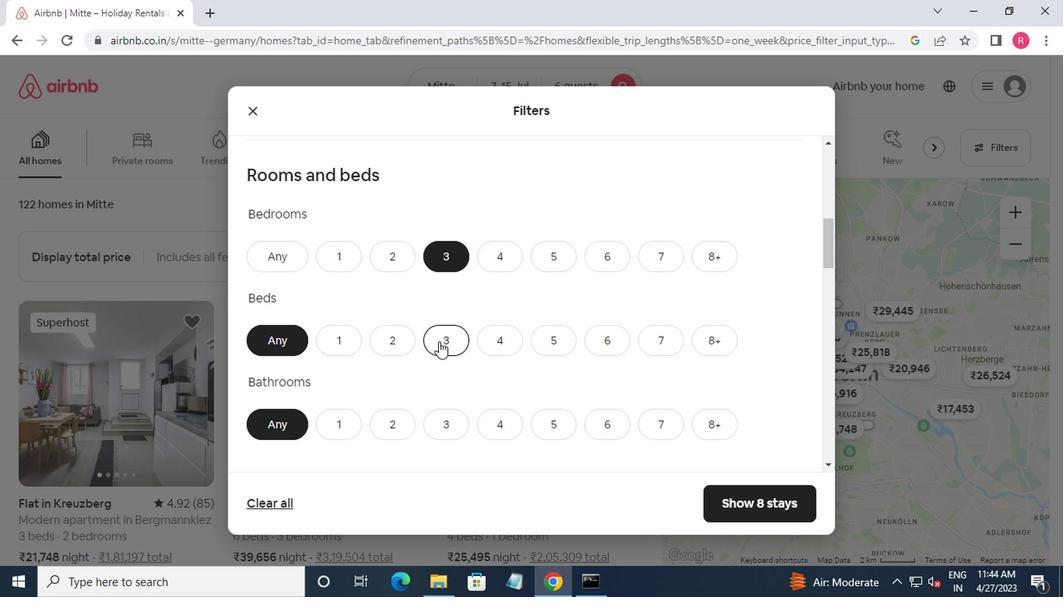 
Action: Mouse moved to (440, 347)
Screenshot: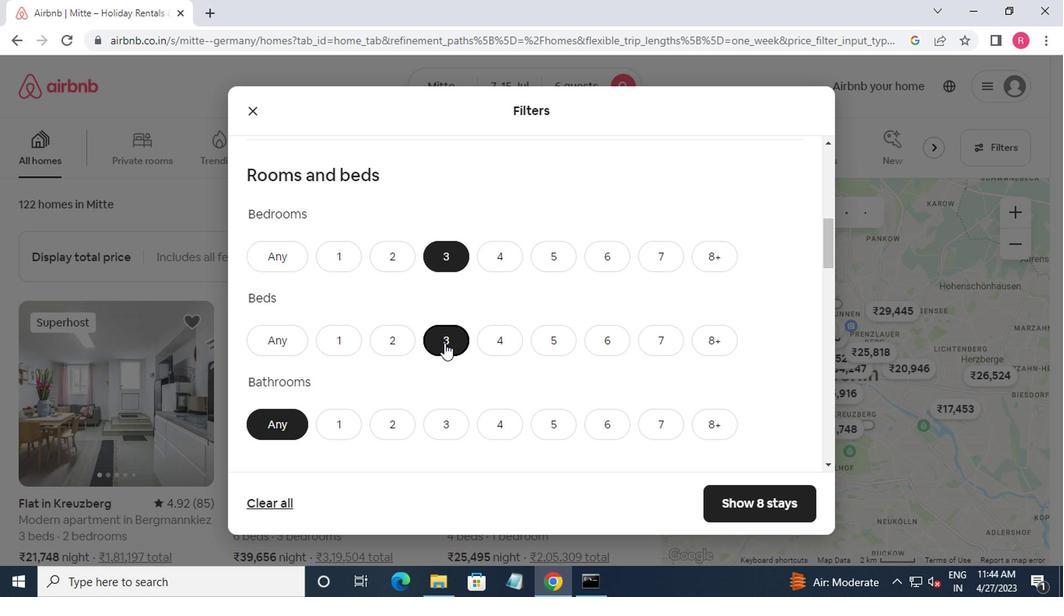 
Action: Mouse scrolled (440, 346) with delta (0, -1)
Screenshot: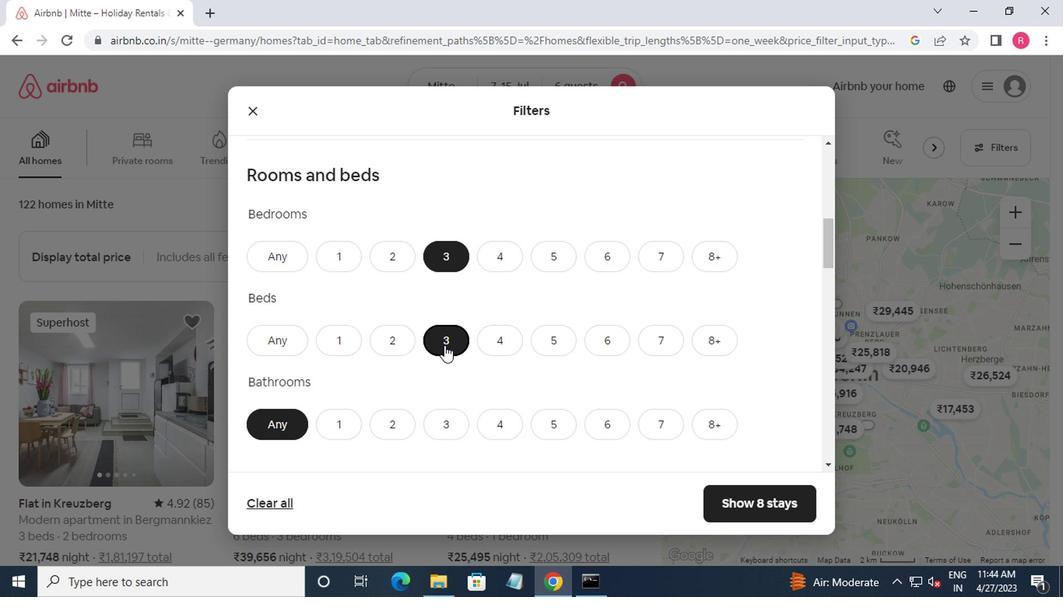 
Action: Mouse moved to (431, 347)
Screenshot: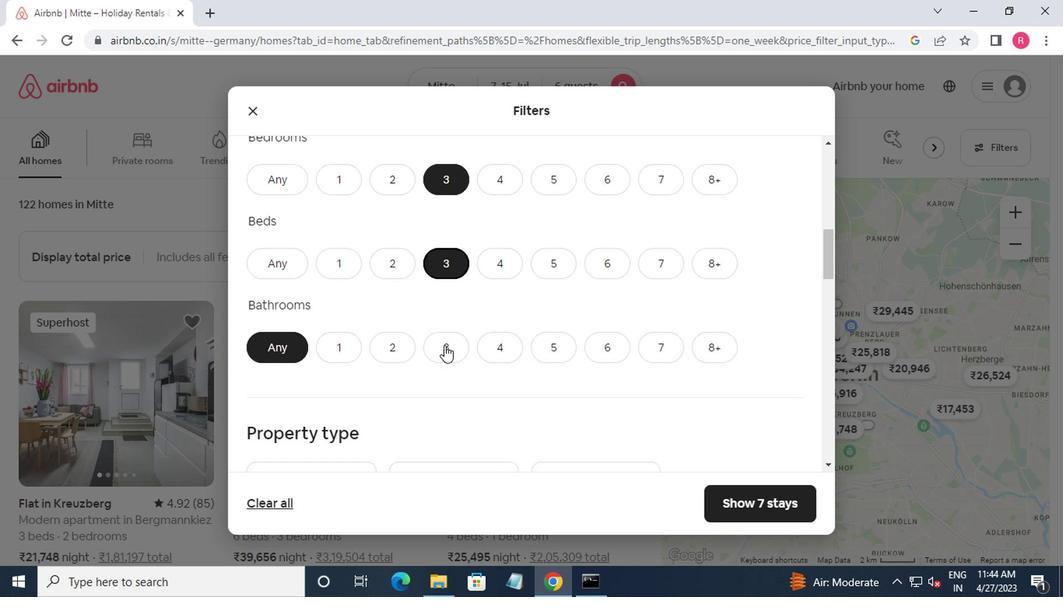 
Action: Mouse pressed left at (431, 347)
Screenshot: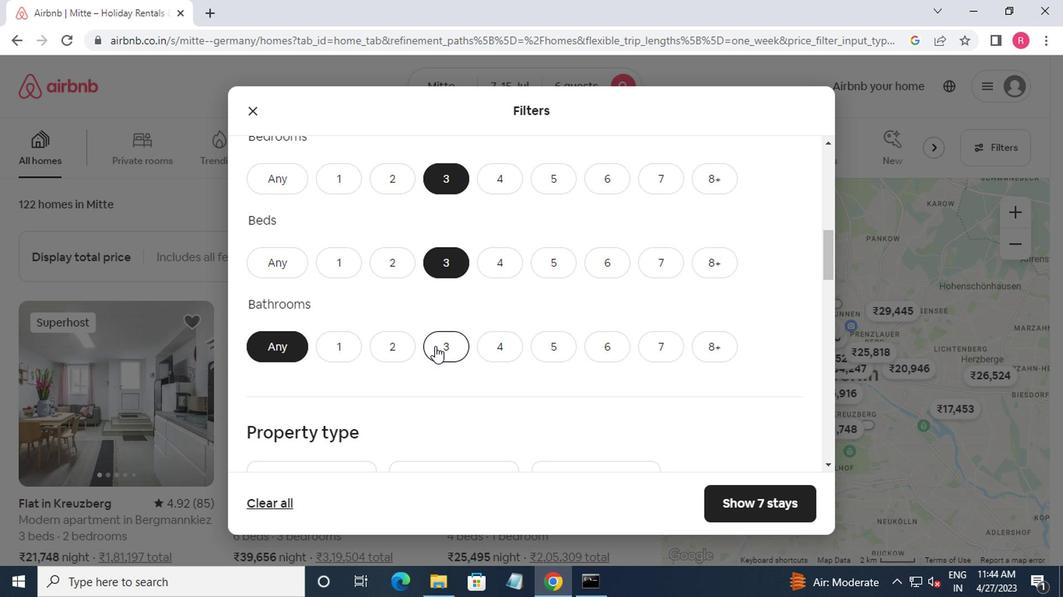 
Action: Mouse moved to (431, 347)
Screenshot: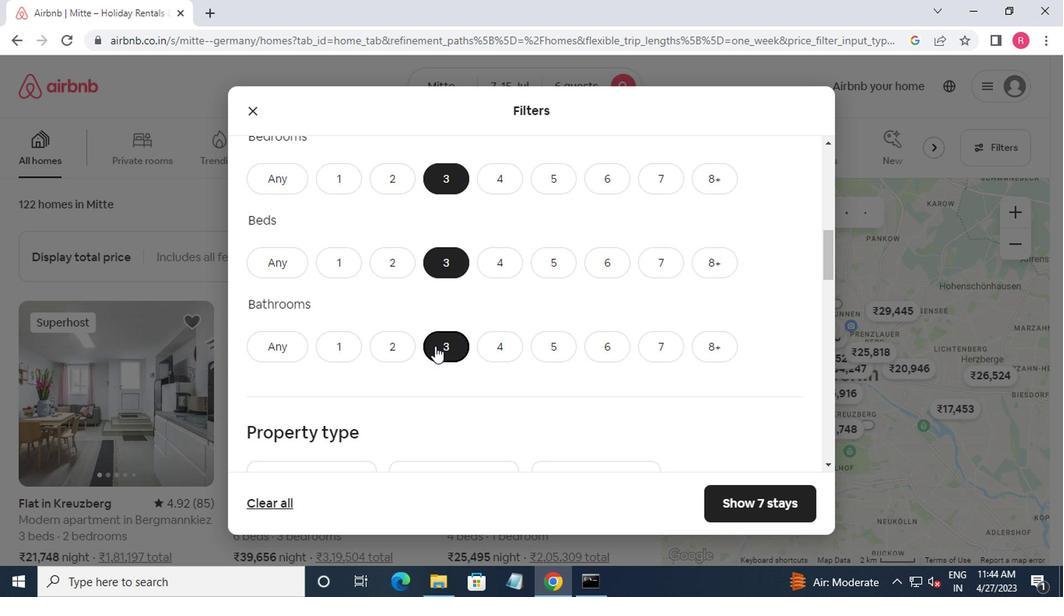 
Action: Mouse scrolled (431, 347) with delta (0, 0)
Screenshot: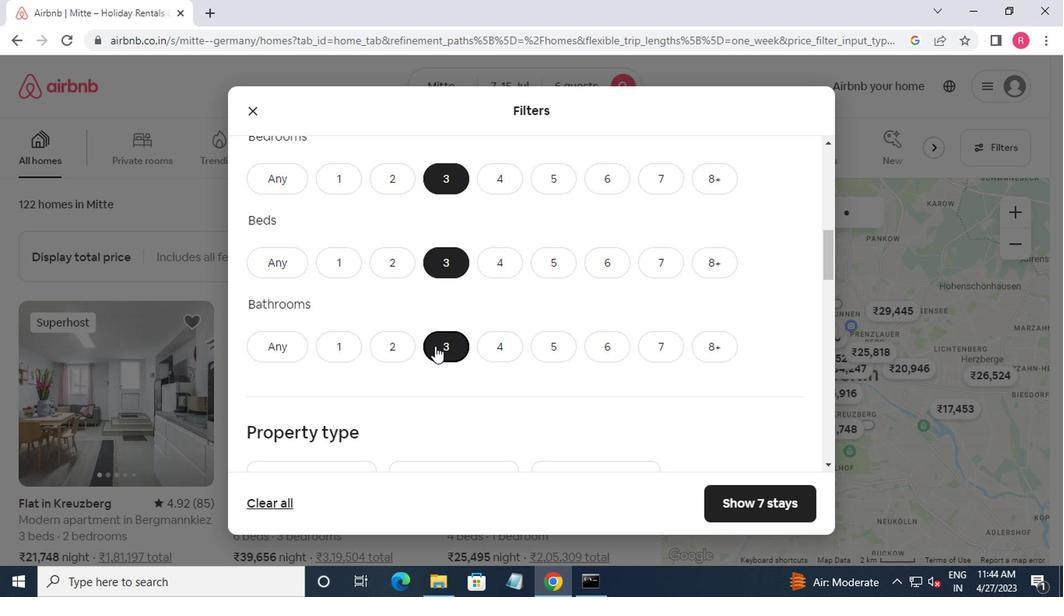 
Action: Mouse moved to (432, 347)
Screenshot: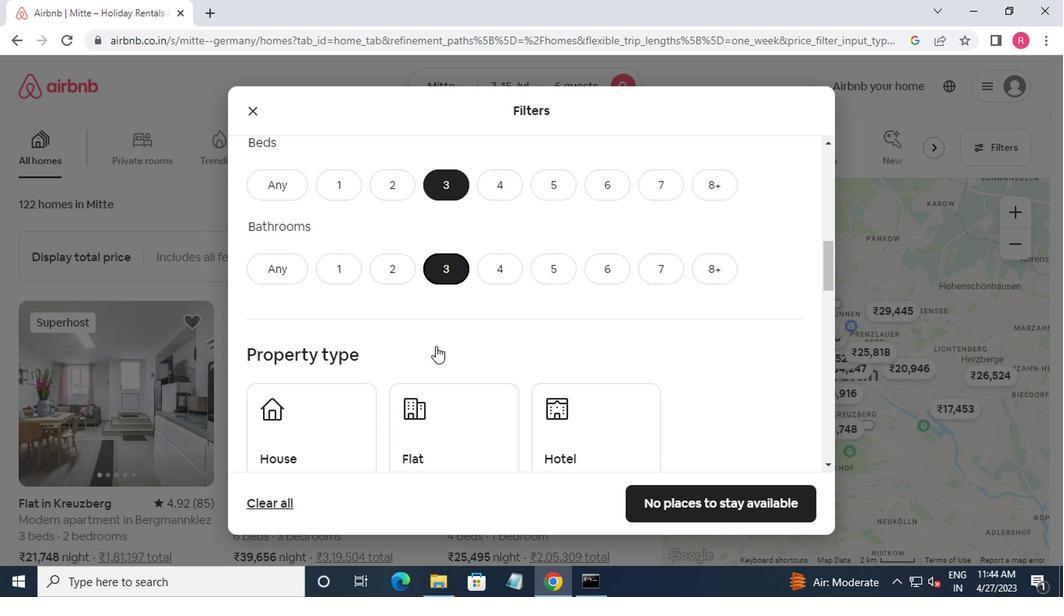 
Action: Mouse scrolled (432, 347) with delta (0, 0)
Screenshot: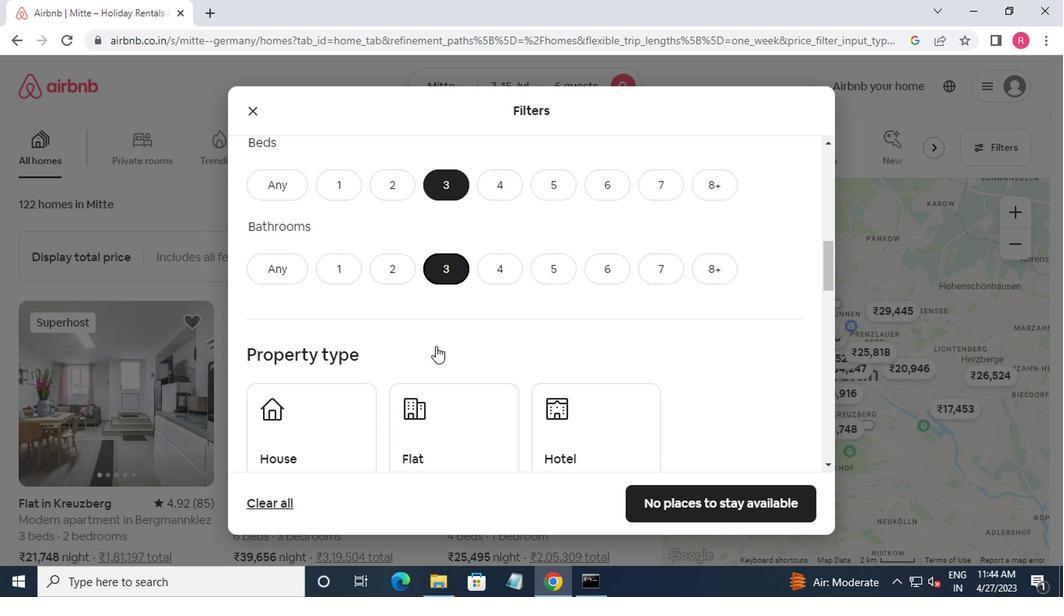 
Action: Mouse moved to (432, 351)
Screenshot: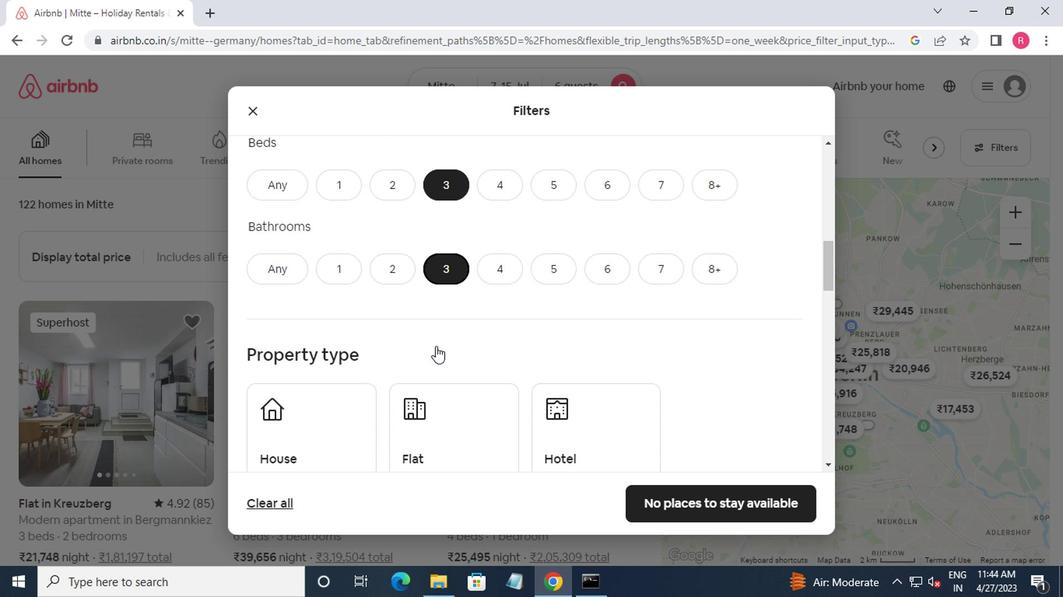 
Action: Mouse scrolled (432, 350) with delta (0, 0)
Screenshot: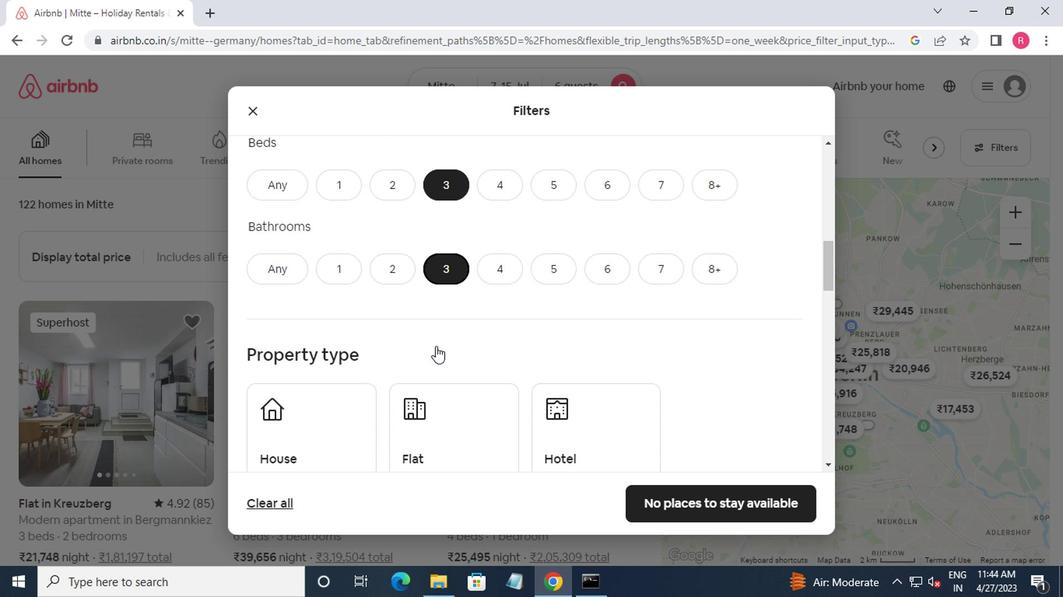 
Action: Mouse moved to (310, 285)
Screenshot: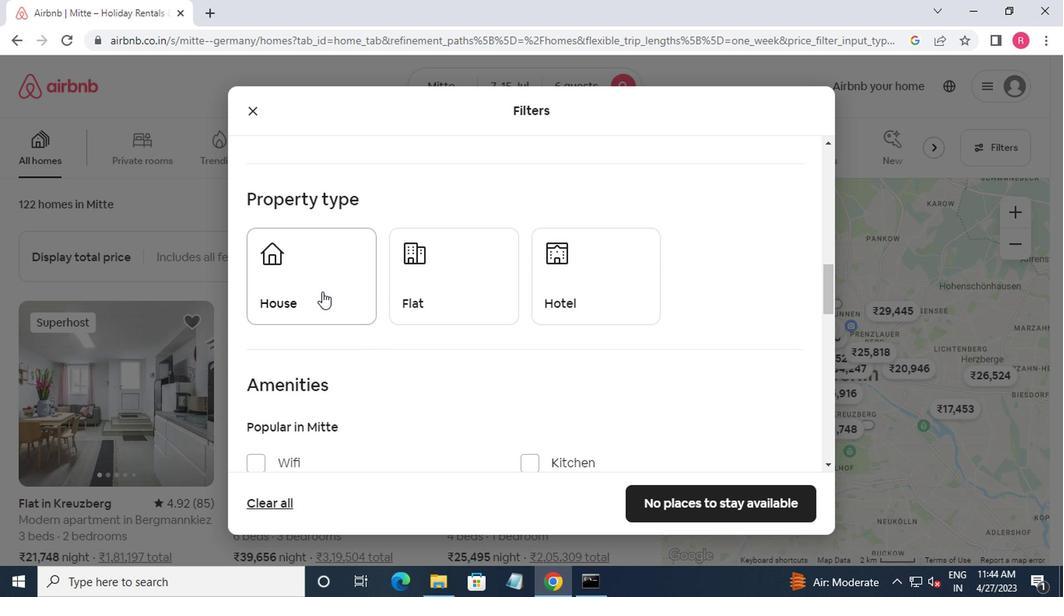 
Action: Mouse pressed left at (310, 285)
Screenshot: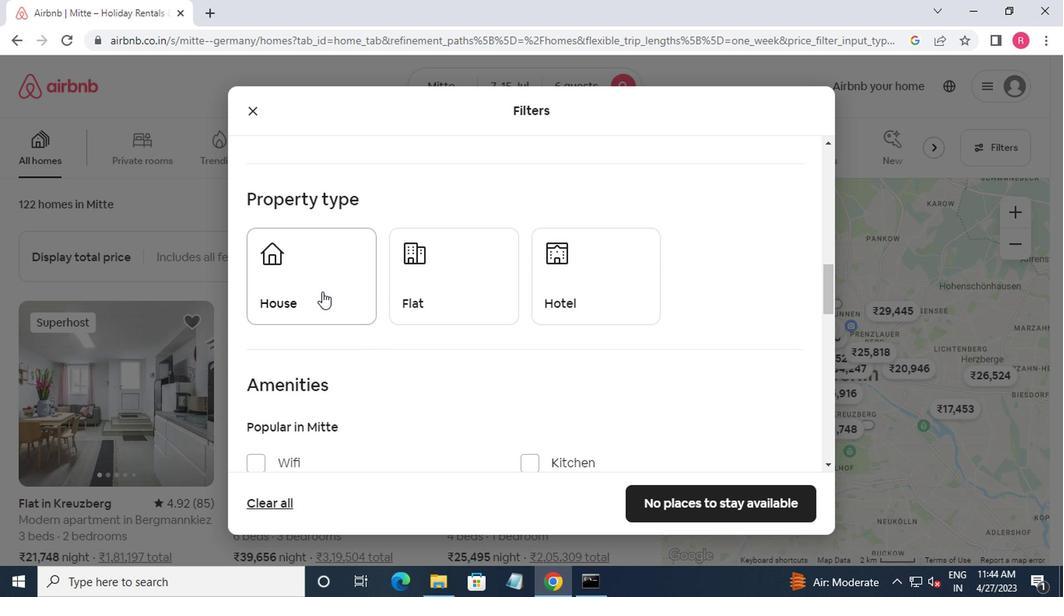 
Action: Mouse moved to (425, 308)
Screenshot: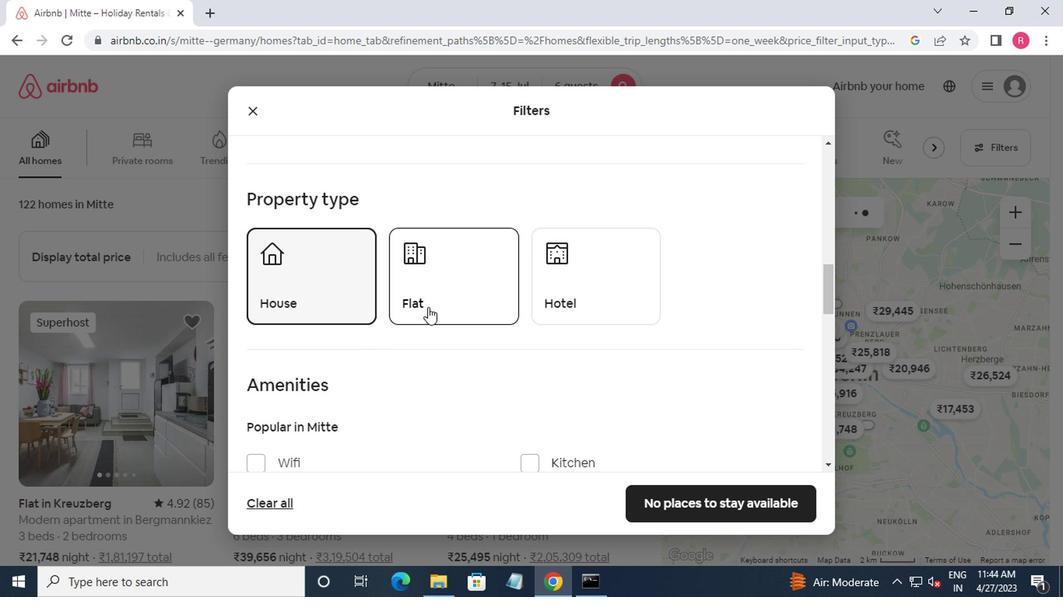 
Action: Mouse pressed left at (425, 308)
Screenshot: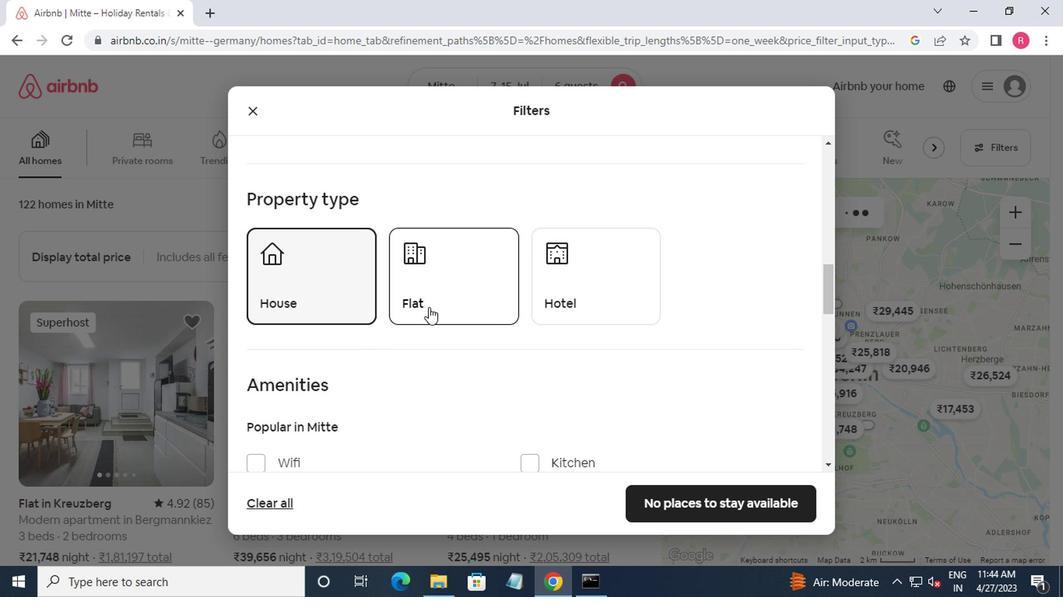 
Action: Mouse moved to (540, 307)
Screenshot: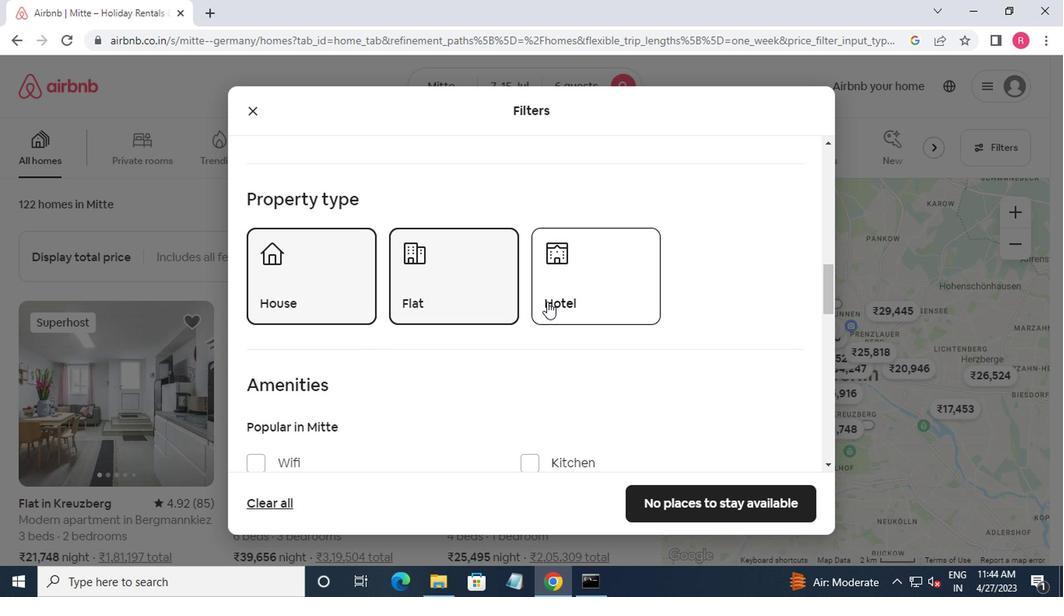 
Action: Mouse scrolled (540, 306) with delta (0, 0)
Screenshot: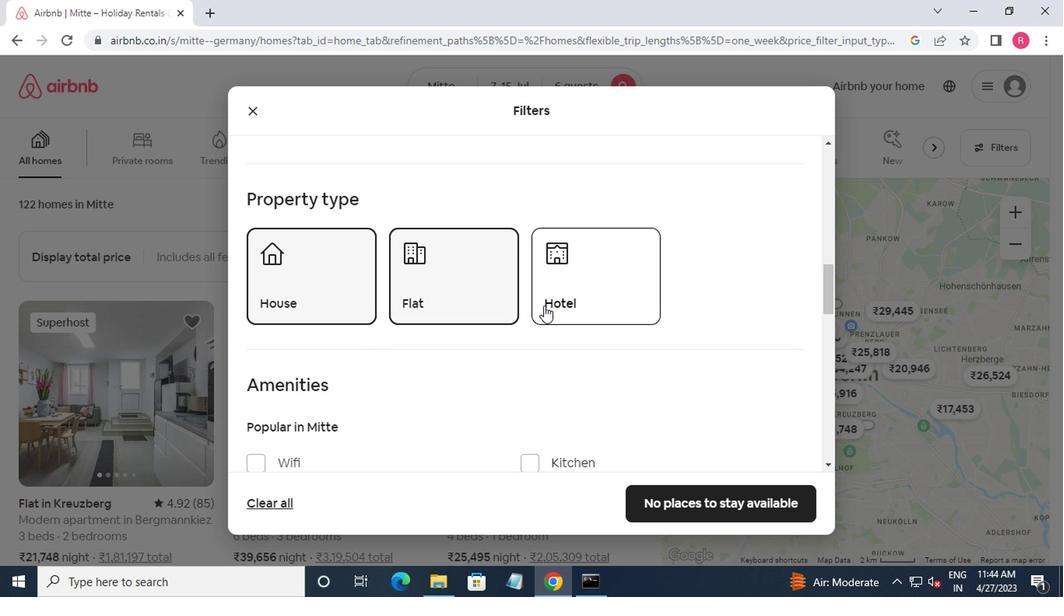 
Action: Mouse moved to (538, 307)
Screenshot: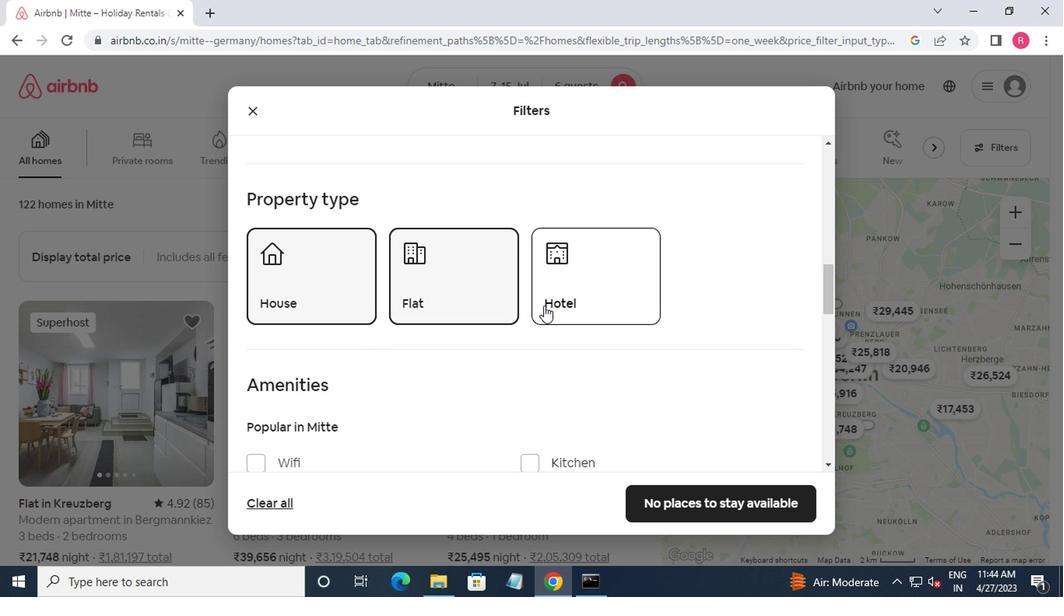 
Action: Mouse scrolled (538, 307) with delta (0, 0)
Screenshot: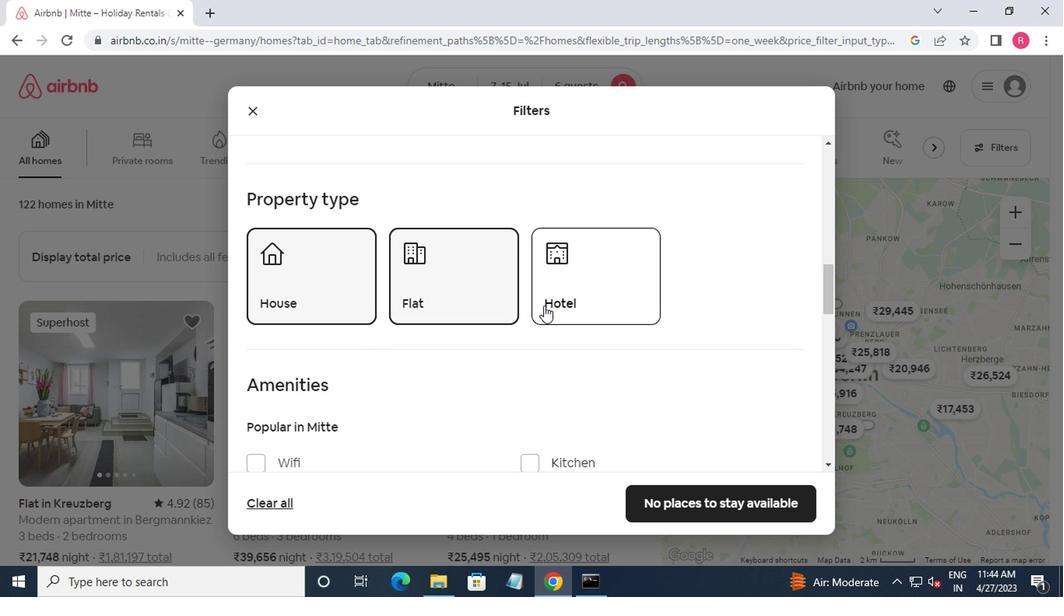 
Action: Mouse moved to (537, 308)
Screenshot: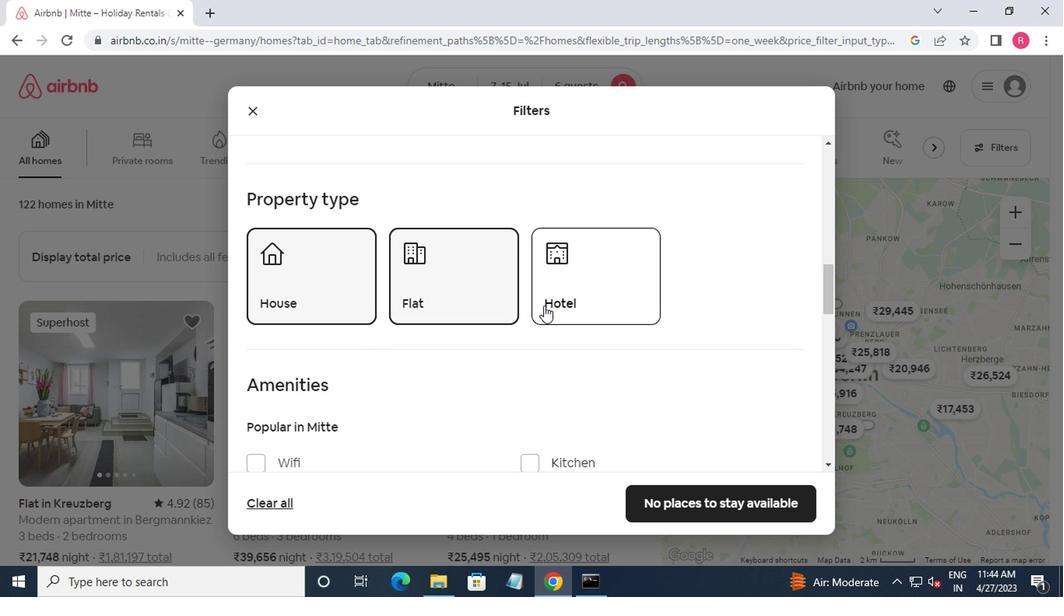 
Action: Mouse scrolled (537, 307) with delta (0, -1)
Screenshot: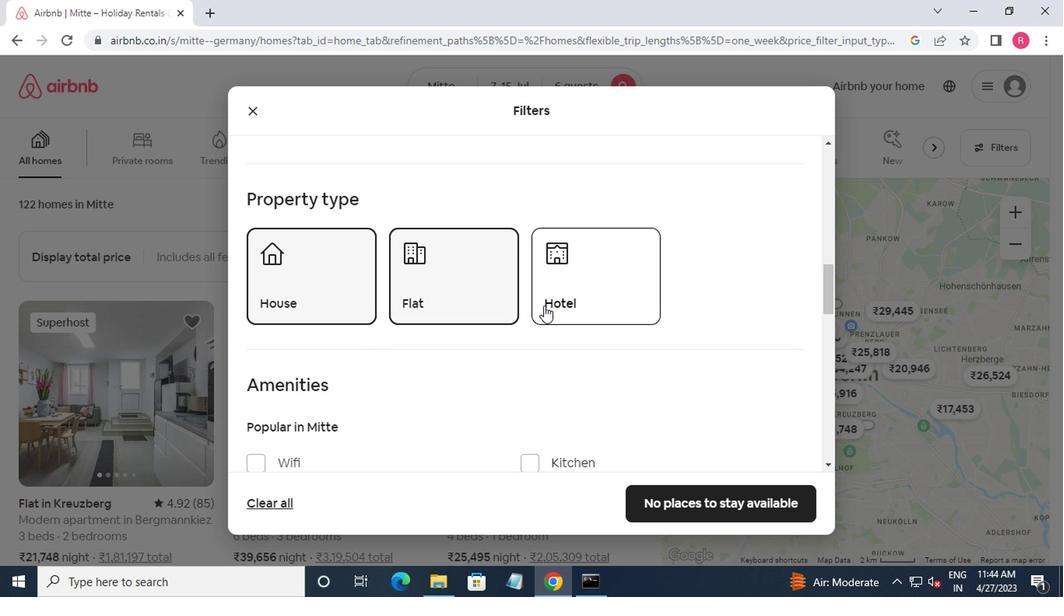 
Action: Mouse moved to (537, 309)
Screenshot: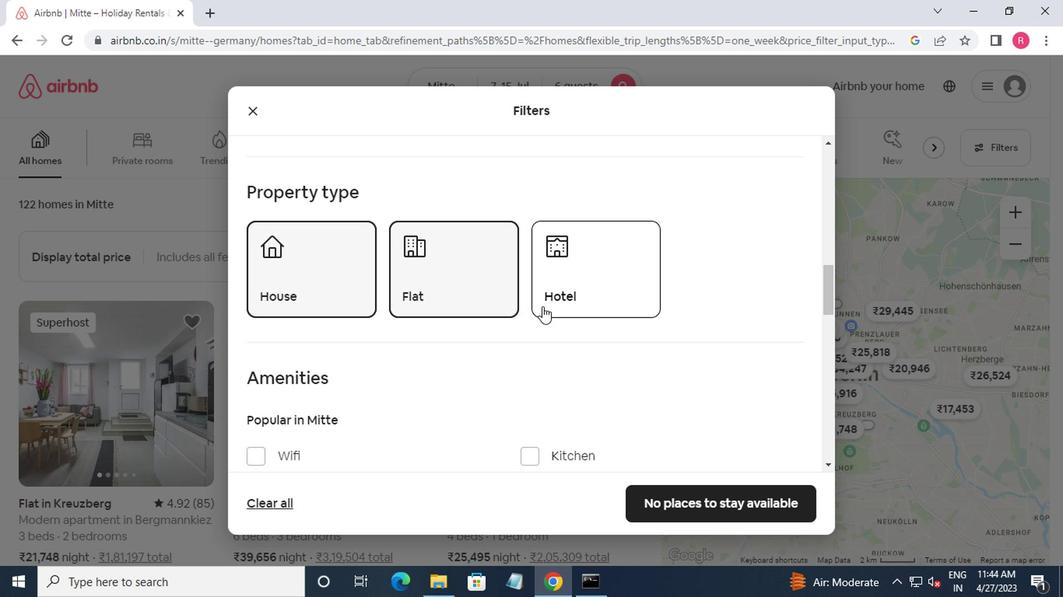 
Action: Mouse scrolled (537, 308) with delta (0, 0)
Screenshot: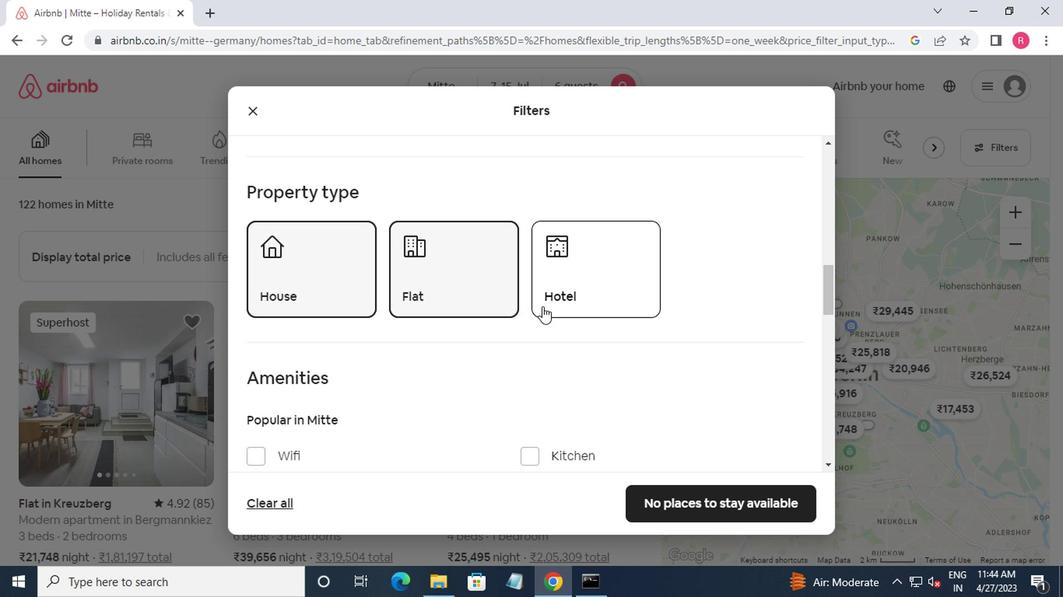 
Action: Mouse moved to (529, 312)
Screenshot: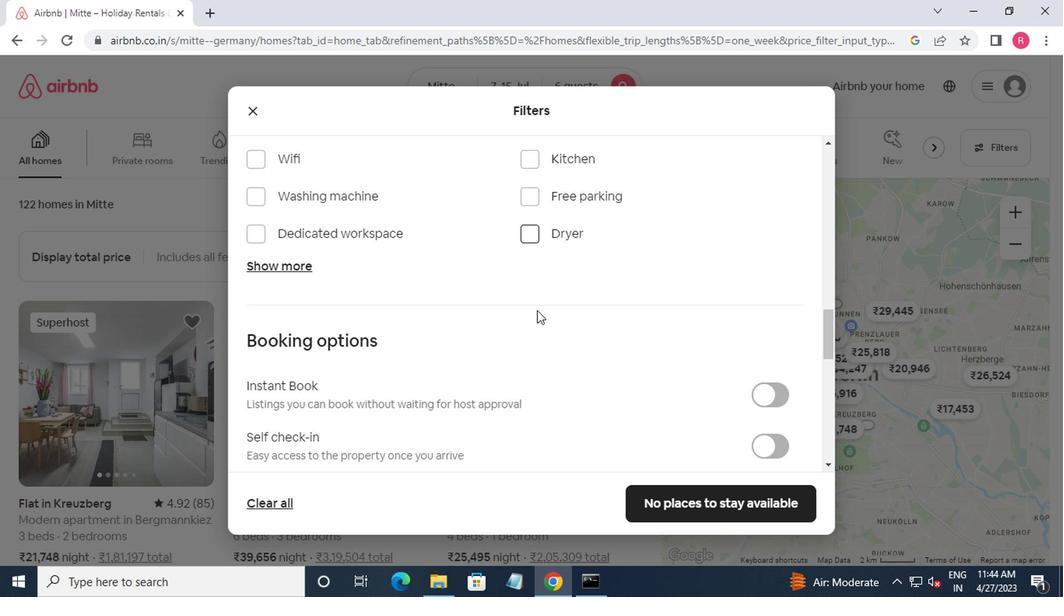 
Action: Mouse scrolled (529, 311) with delta (0, -1)
Screenshot: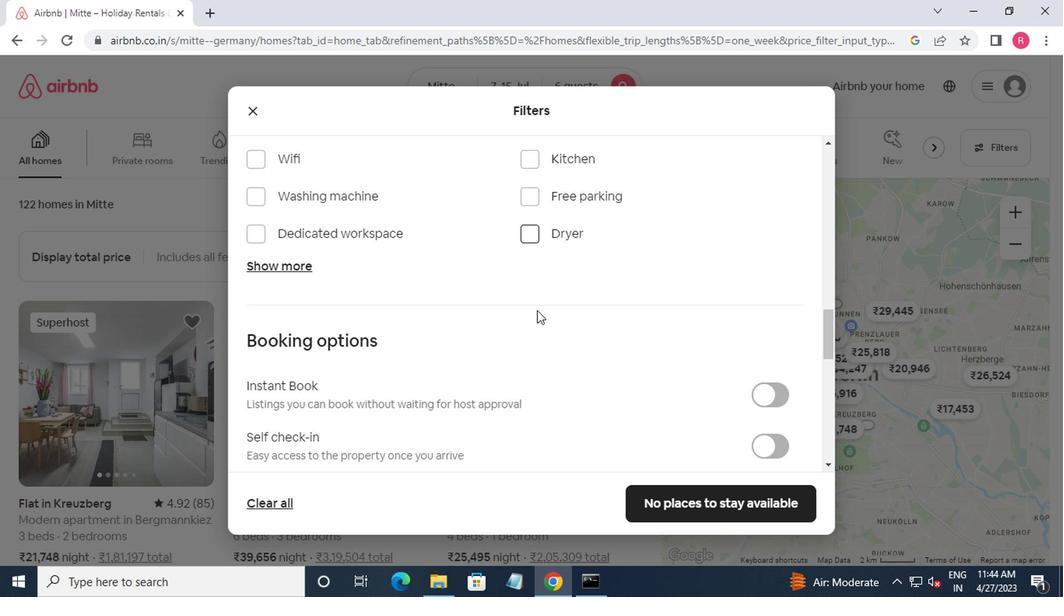 
Action: Mouse moved to (527, 312)
Screenshot: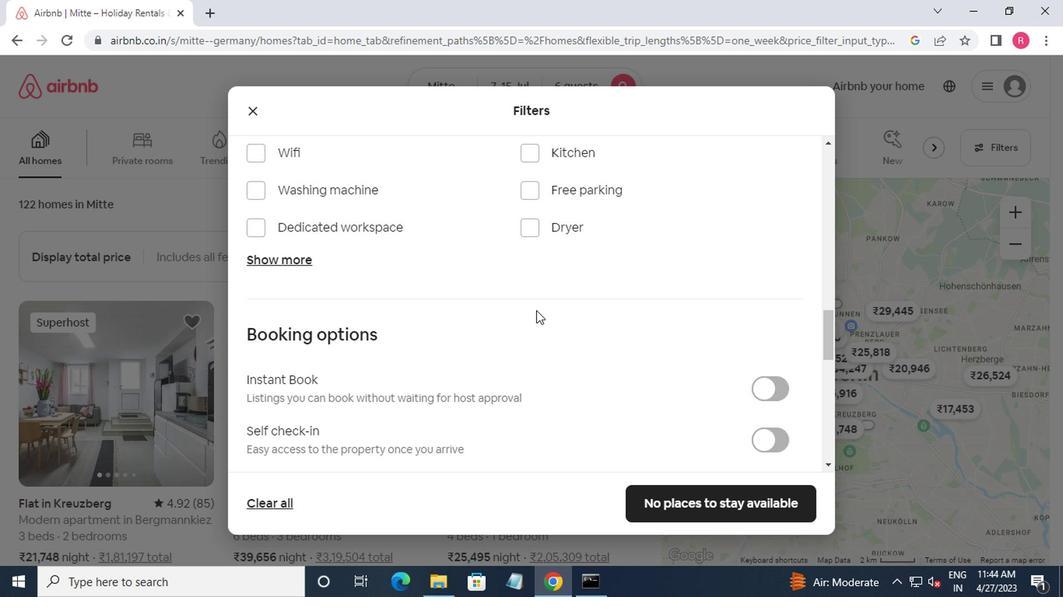 
Action: Mouse scrolled (527, 311) with delta (0, -1)
Screenshot: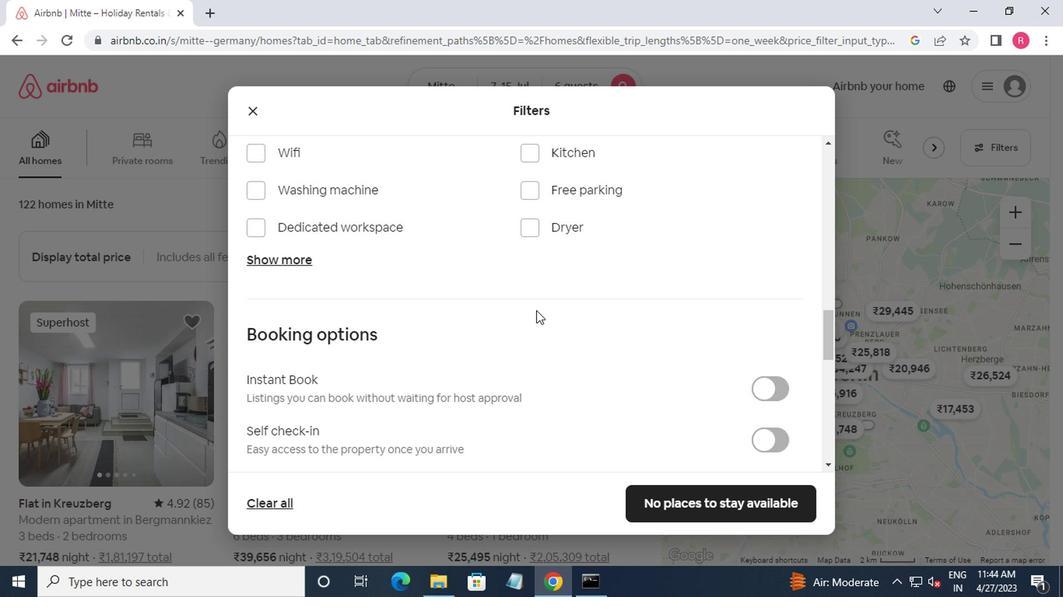 
Action: Mouse moved to (527, 312)
Screenshot: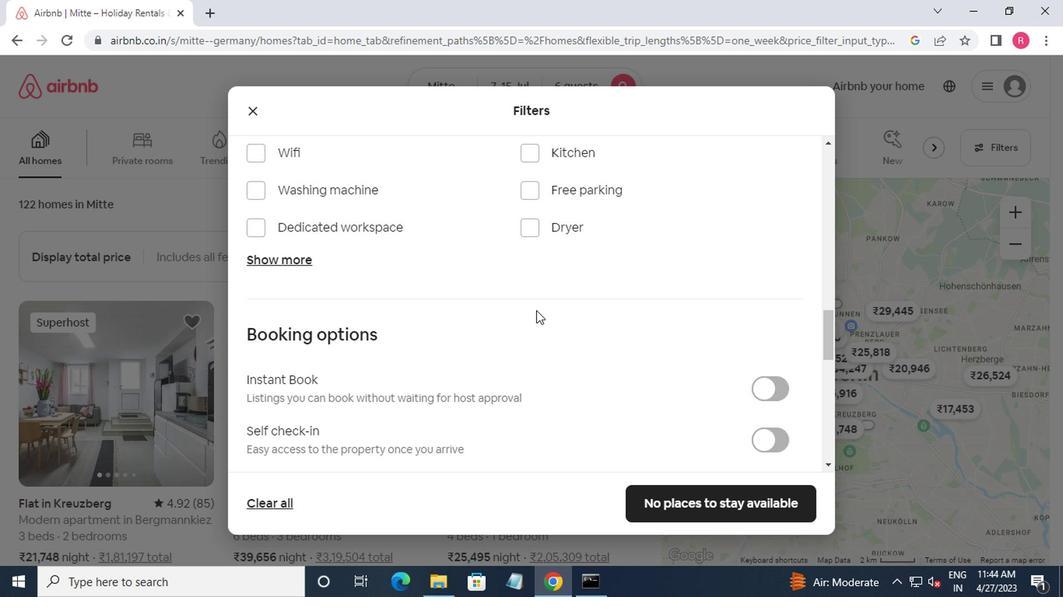 
Action: Mouse scrolled (527, 311) with delta (0, -1)
Screenshot: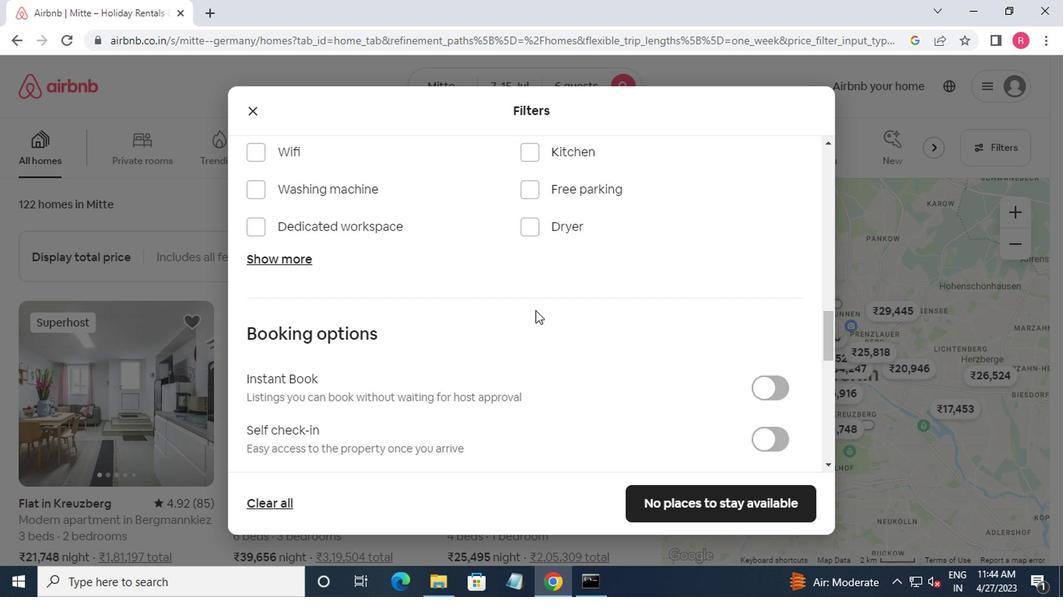 
Action: Mouse moved to (750, 198)
Screenshot: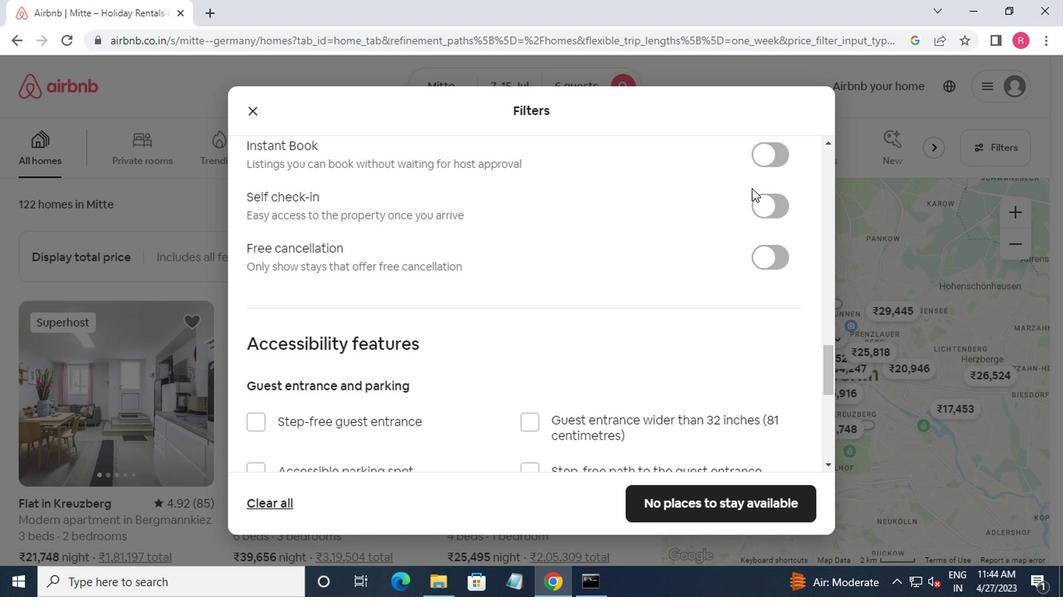 
Action: Mouse pressed left at (750, 198)
Screenshot: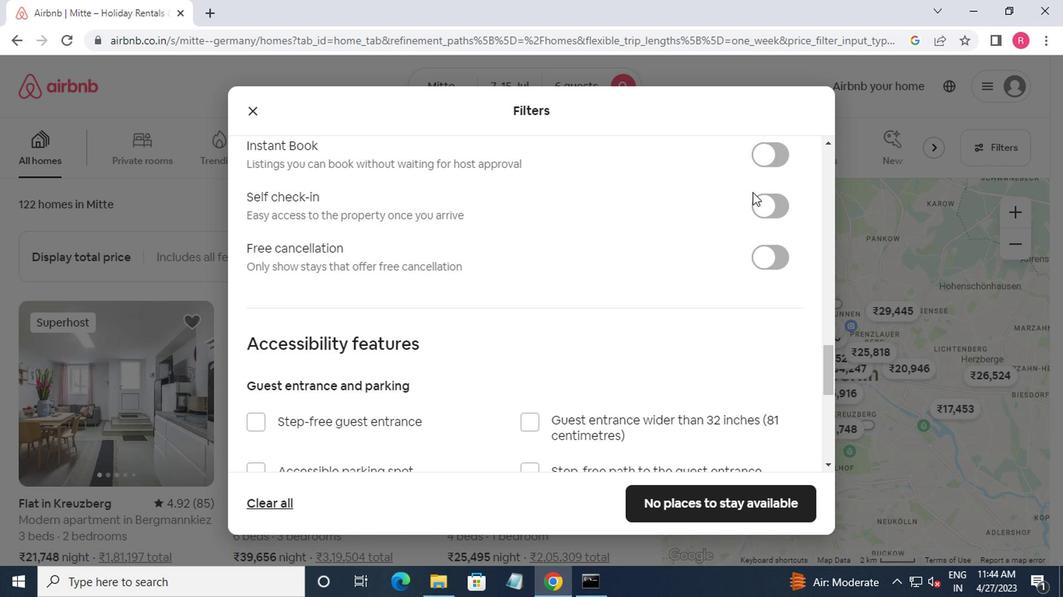 
Action: Mouse moved to (622, 261)
Screenshot: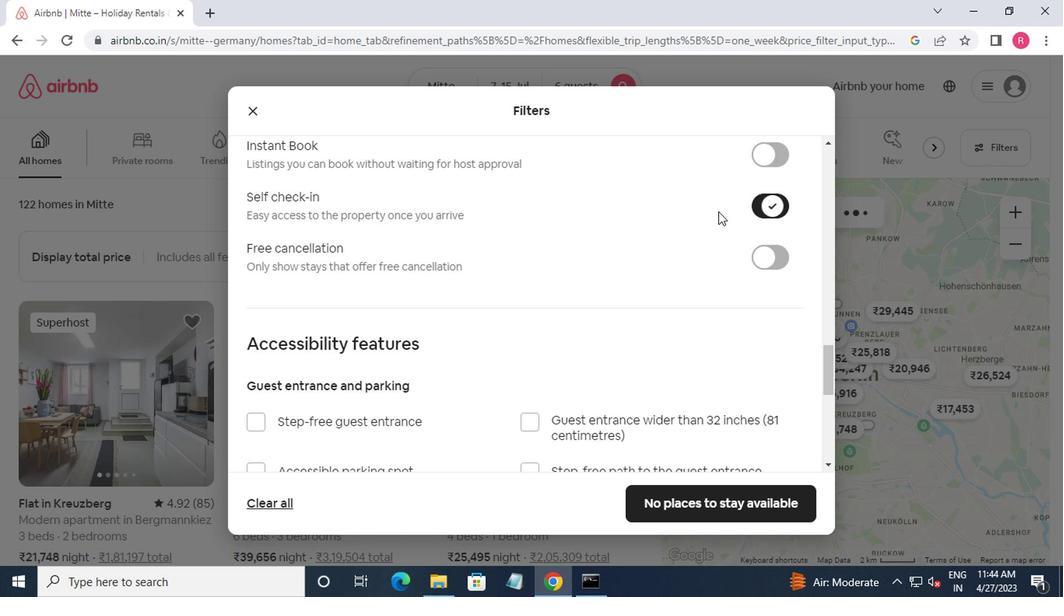 
Action: Mouse scrolled (622, 261) with delta (0, 0)
Screenshot: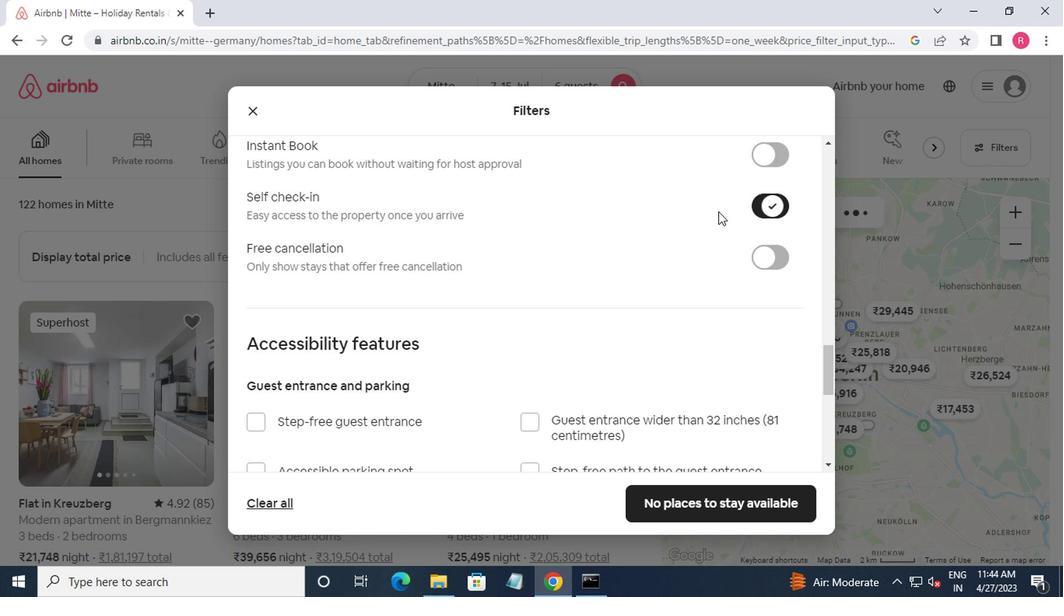
Action: Mouse moved to (596, 285)
Screenshot: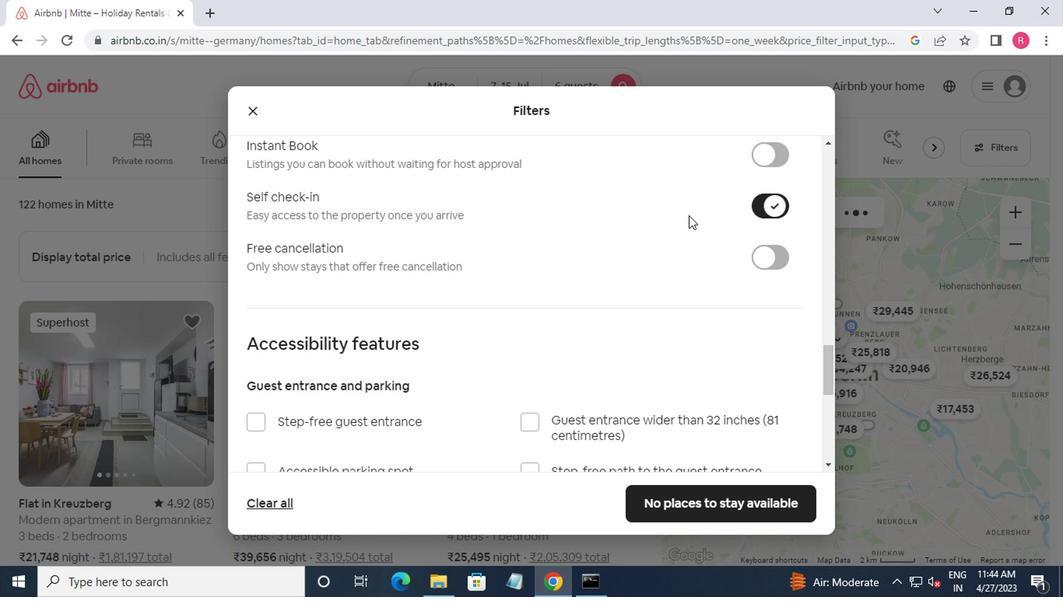 
Action: Mouse scrolled (596, 284) with delta (0, -1)
Screenshot: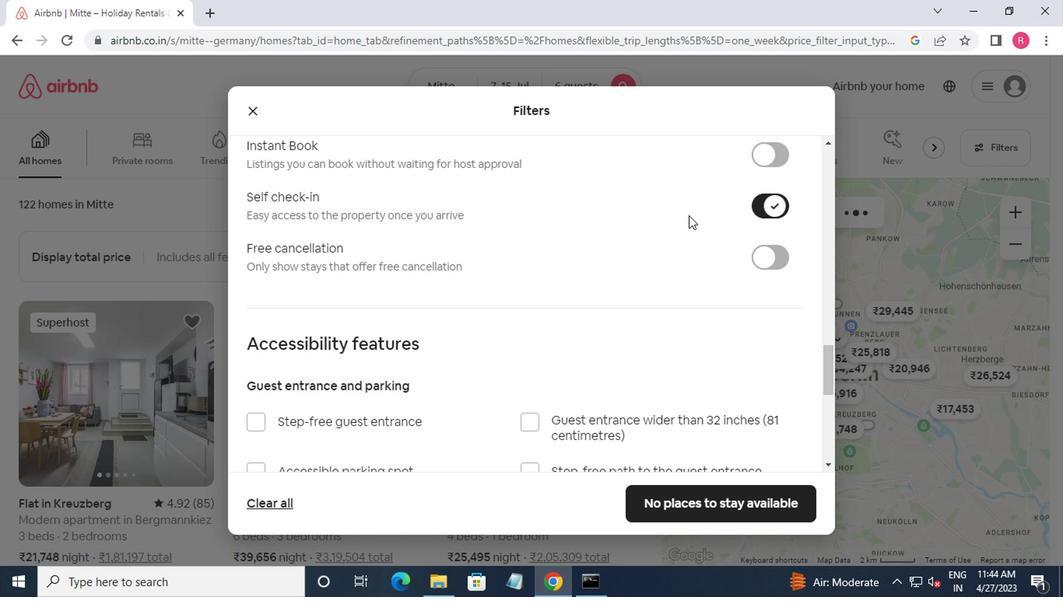 
Action: Mouse moved to (578, 300)
Screenshot: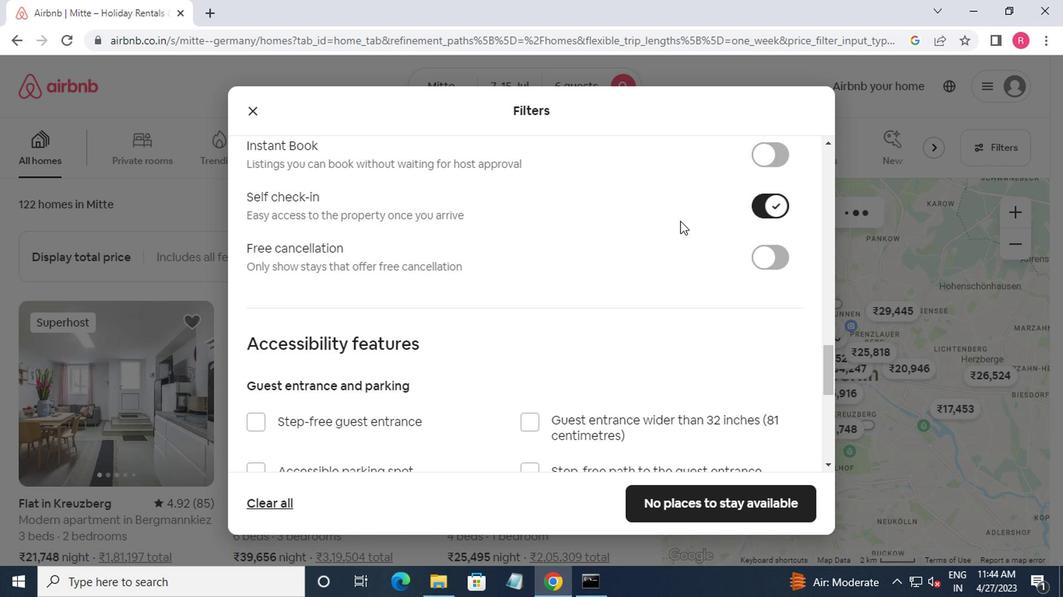 
Action: Mouse scrolled (578, 299) with delta (0, 0)
Screenshot: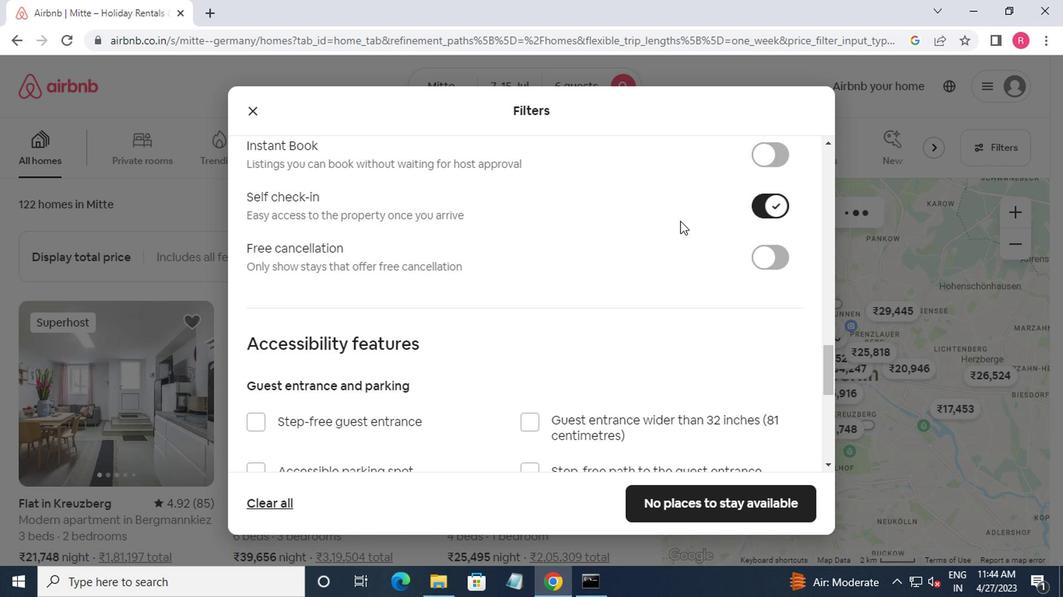 
Action: Mouse moved to (565, 308)
Screenshot: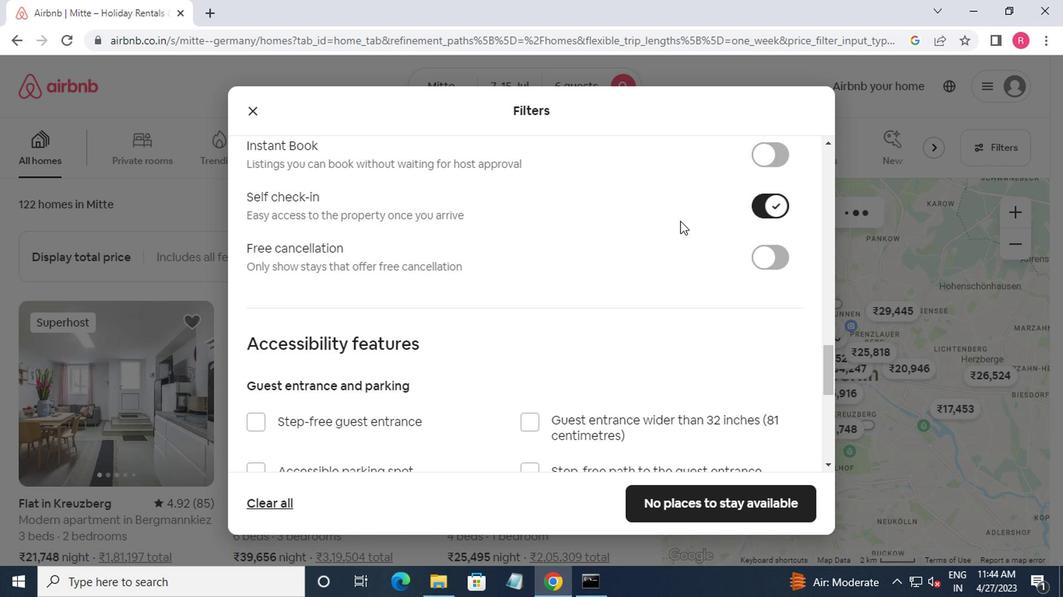 
Action: Mouse scrolled (565, 307) with delta (0, -1)
Screenshot: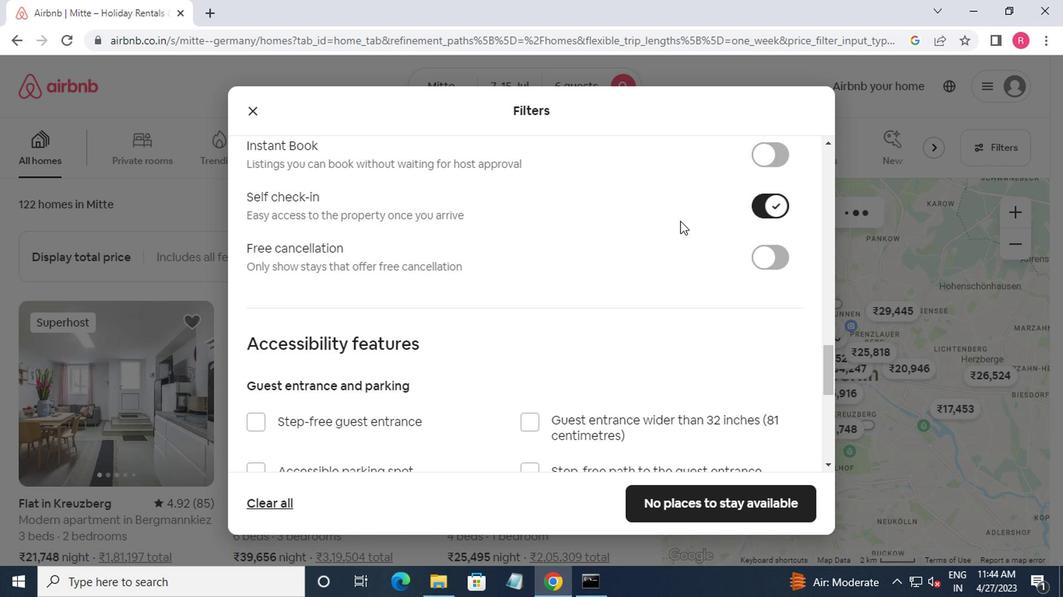 
Action: Mouse moved to (508, 347)
Screenshot: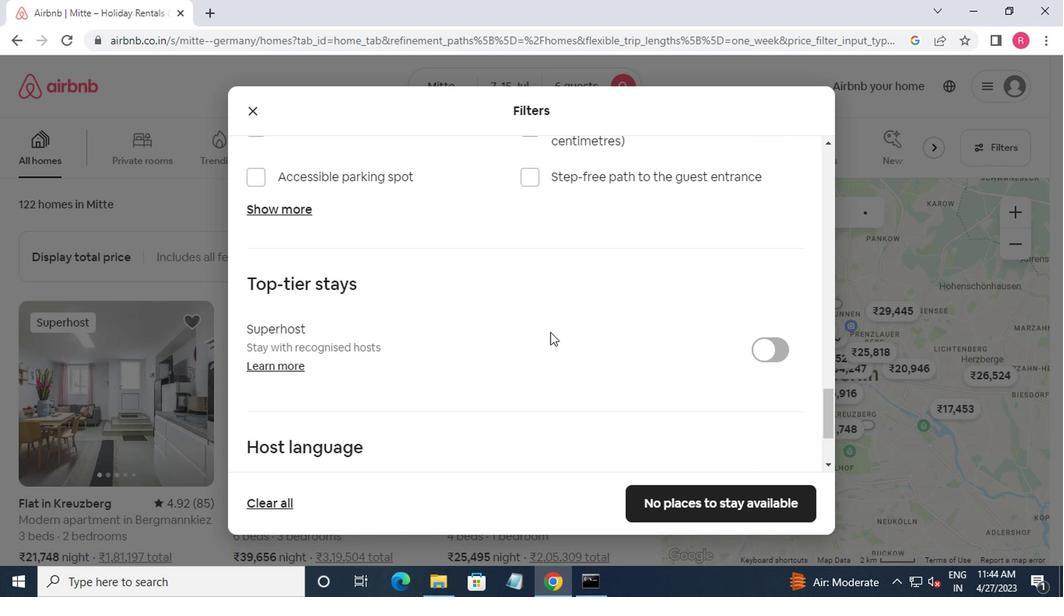 
Action: Mouse scrolled (508, 347) with delta (0, 0)
Screenshot: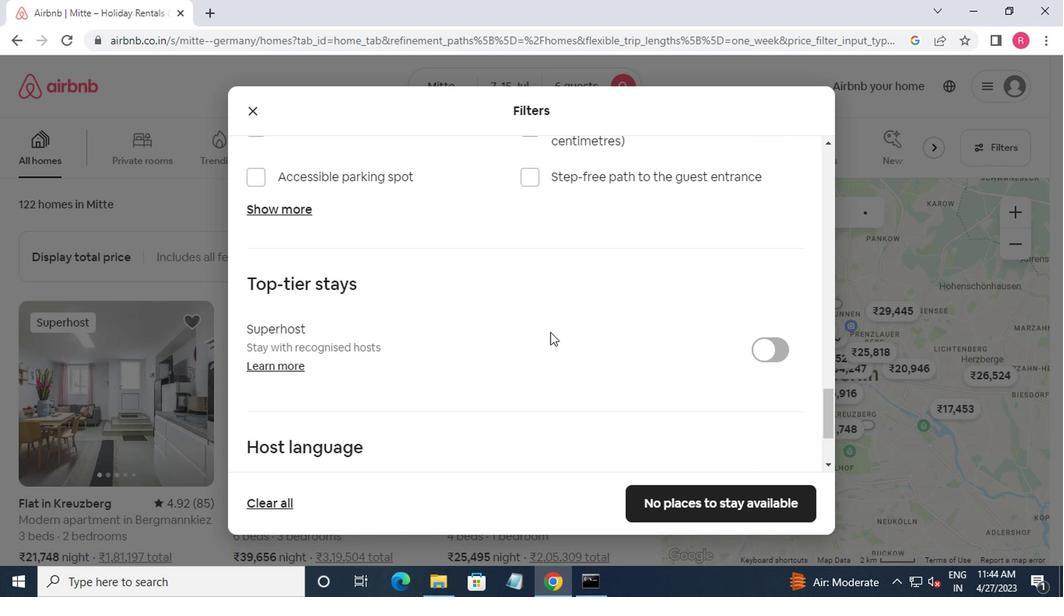 
Action: Mouse moved to (489, 354)
Screenshot: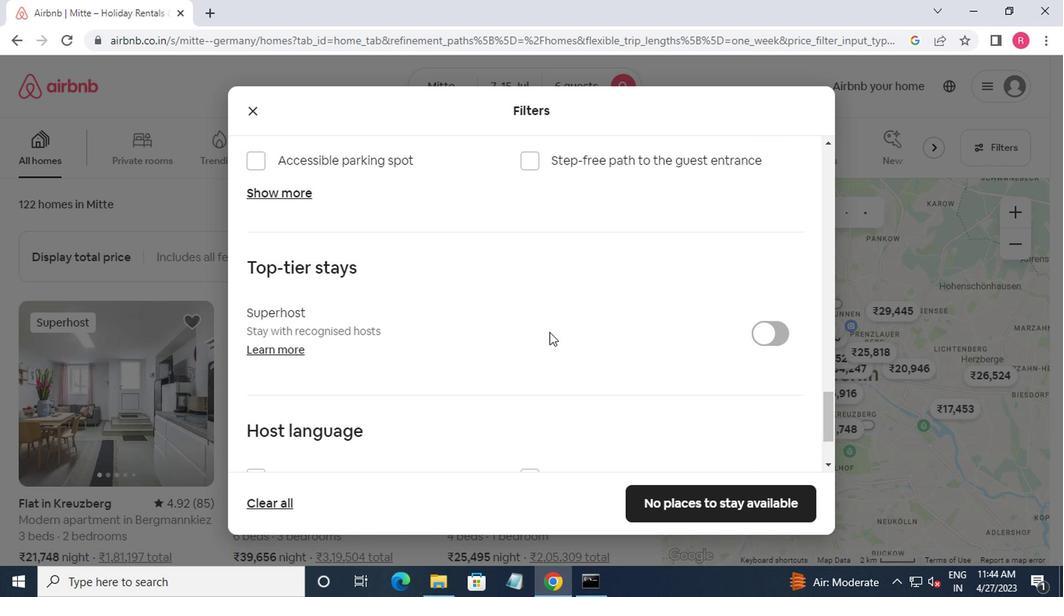 
Action: Mouse scrolled (489, 353) with delta (0, -1)
Screenshot: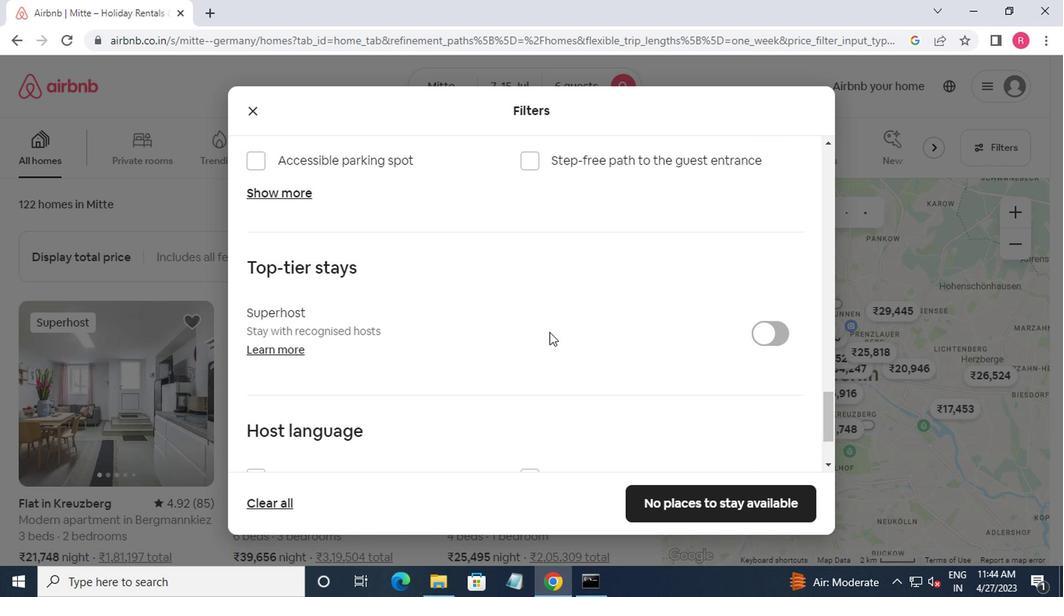 
Action: Mouse moved to (477, 355)
Screenshot: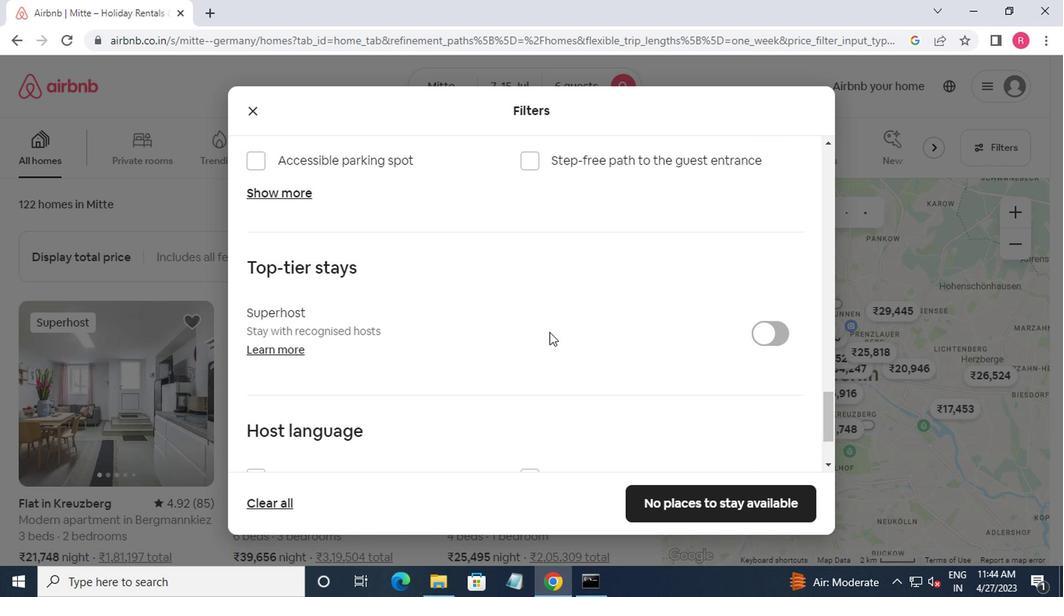 
Action: Mouse scrolled (477, 354) with delta (0, 0)
Screenshot: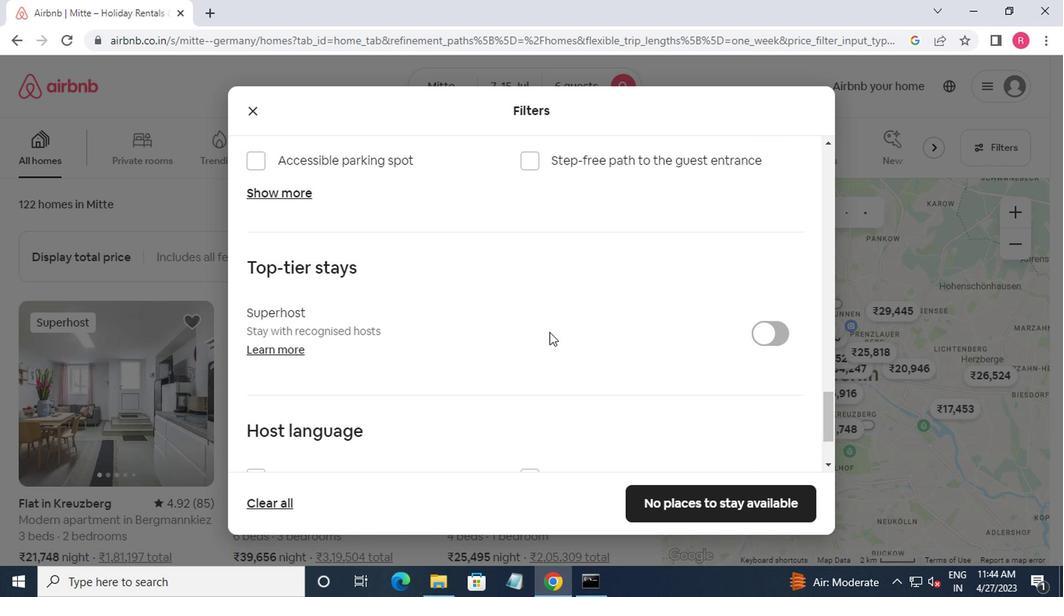 
Action: Mouse moved to (459, 357)
Screenshot: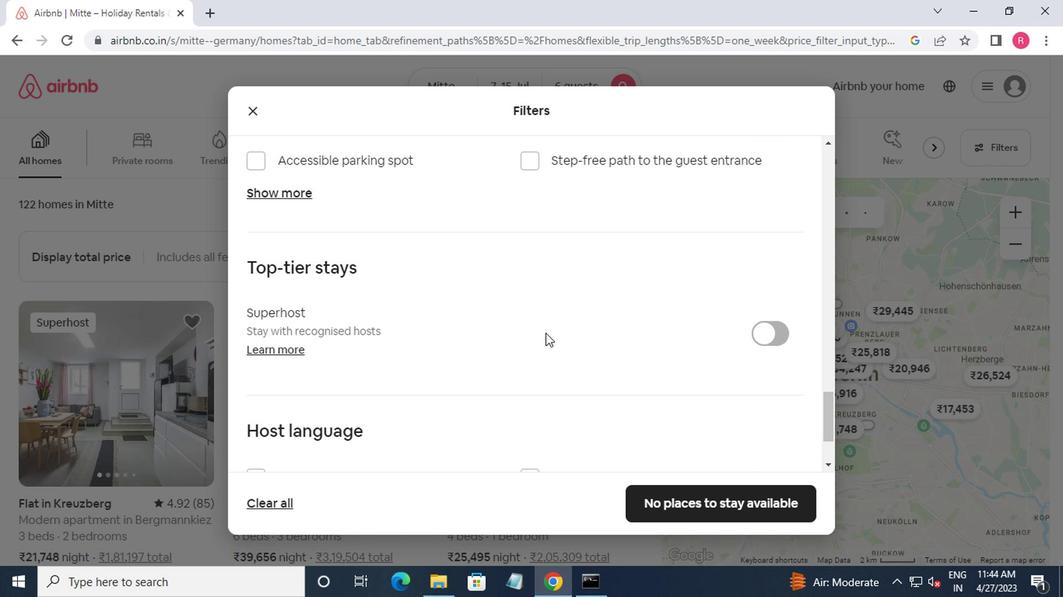 
Action: Mouse scrolled (459, 356) with delta (0, 0)
Screenshot: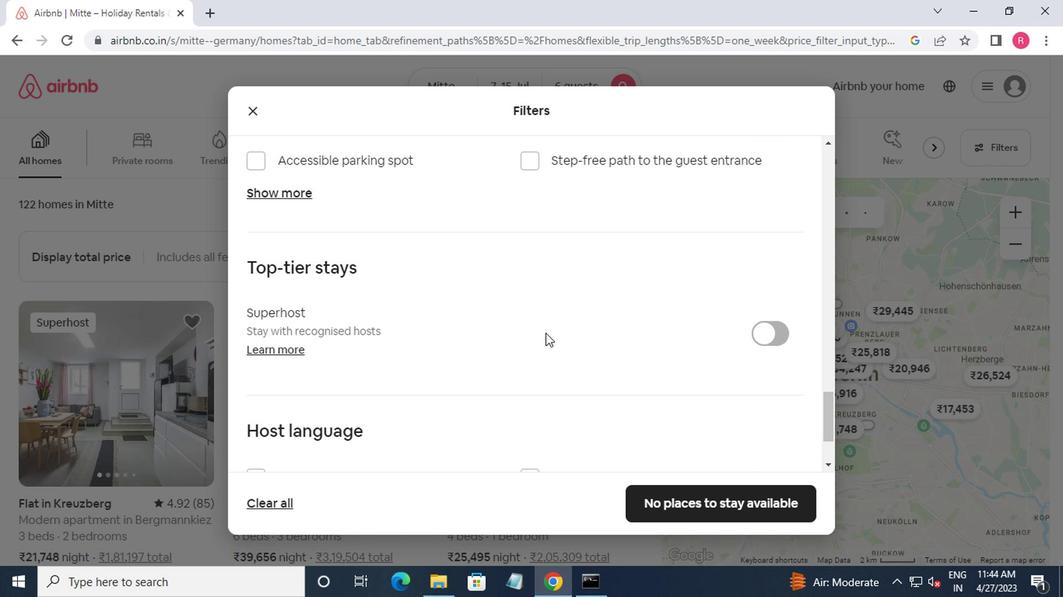 
Action: Mouse moved to (256, 363)
Screenshot: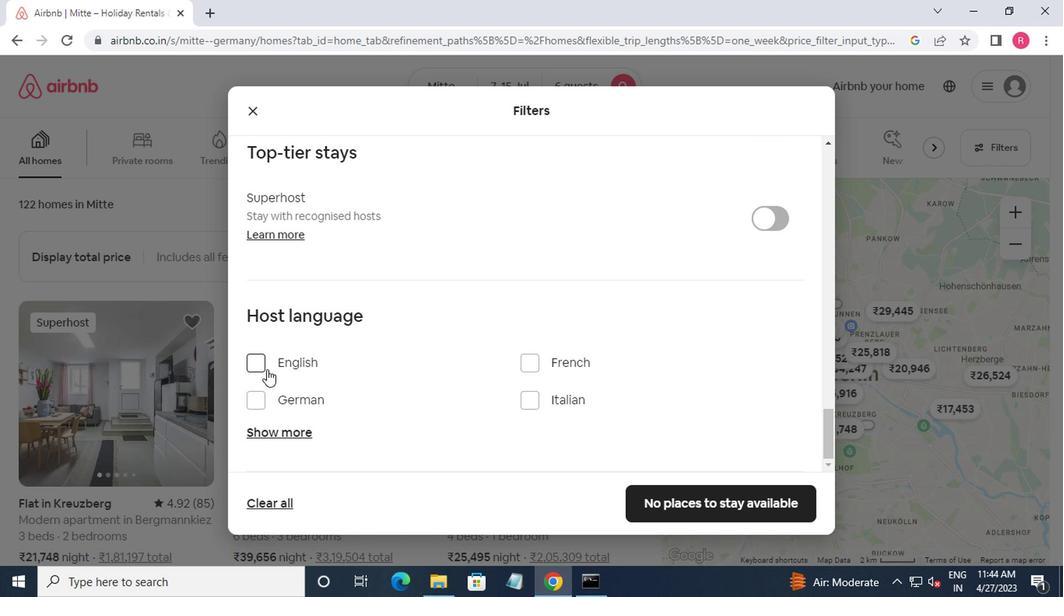 
Action: Mouse pressed left at (256, 363)
Screenshot: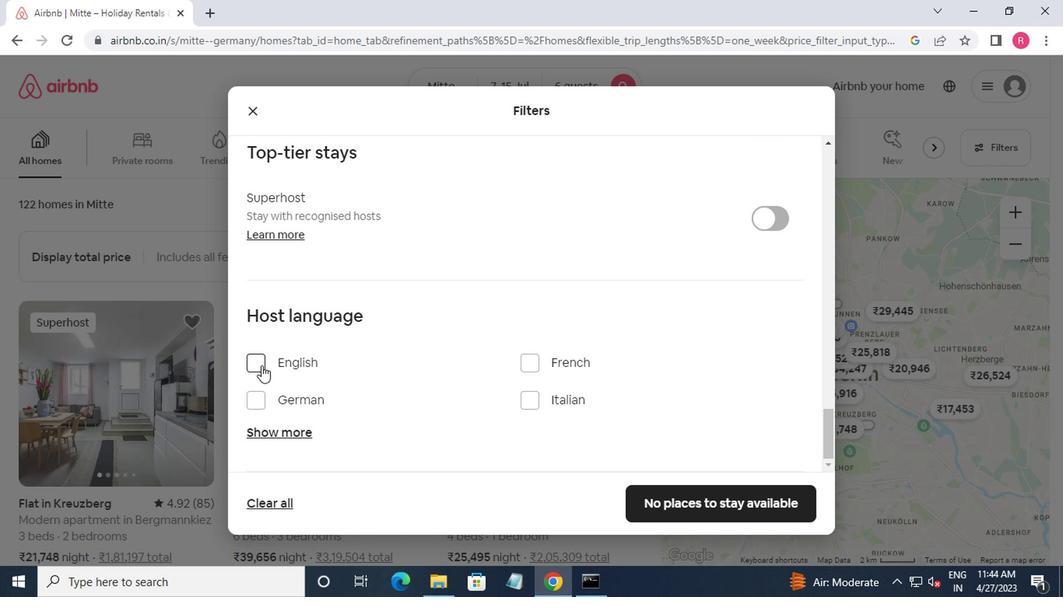 
Action: Mouse moved to (657, 509)
Screenshot: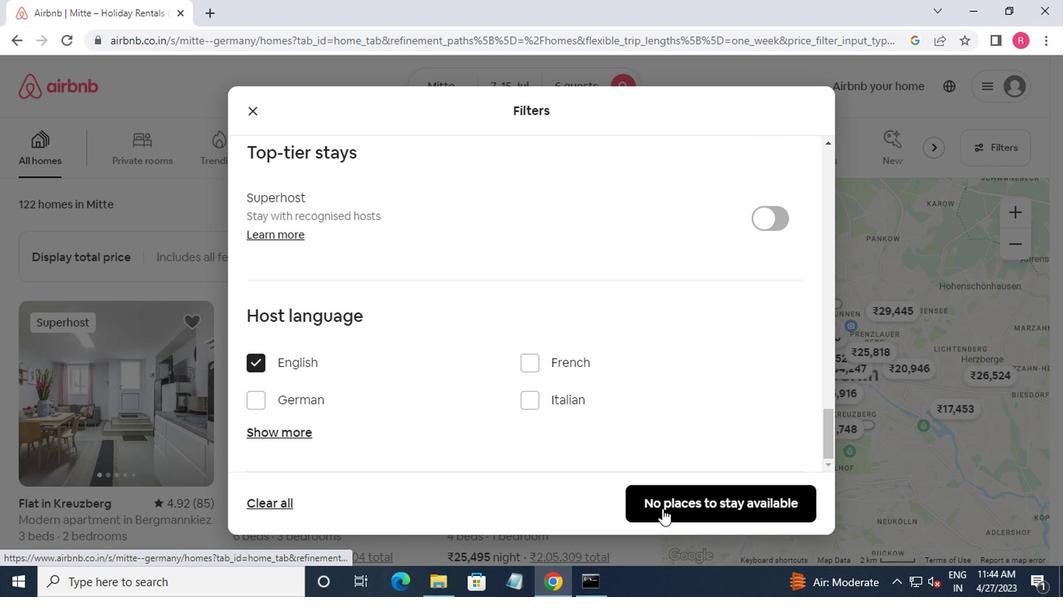 
Action: Mouse pressed left at (657, 509)
Screenshot: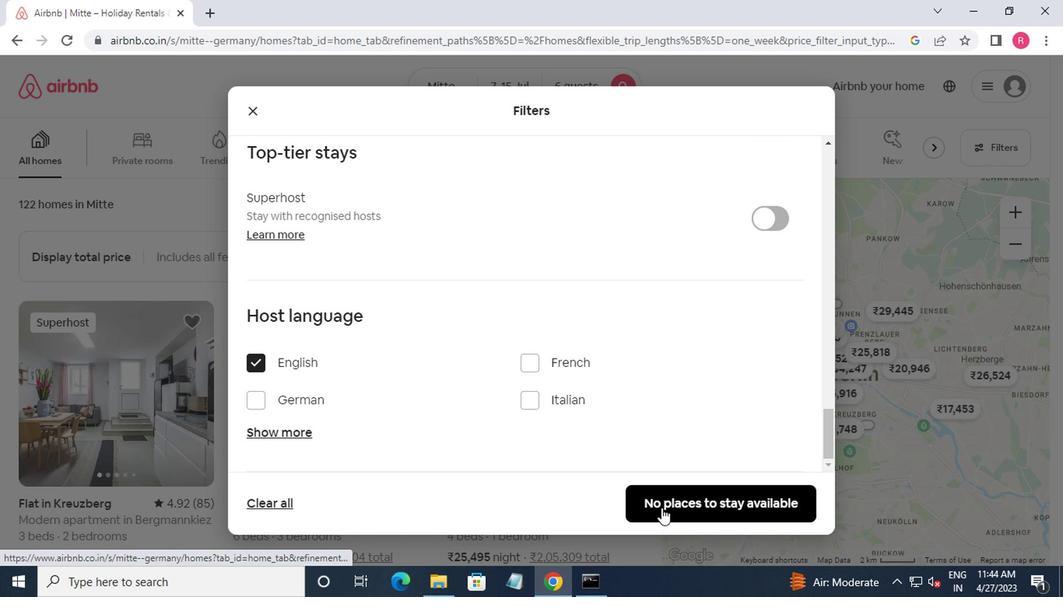 
Action: Mouse moved to (658, 511)
Screenshot: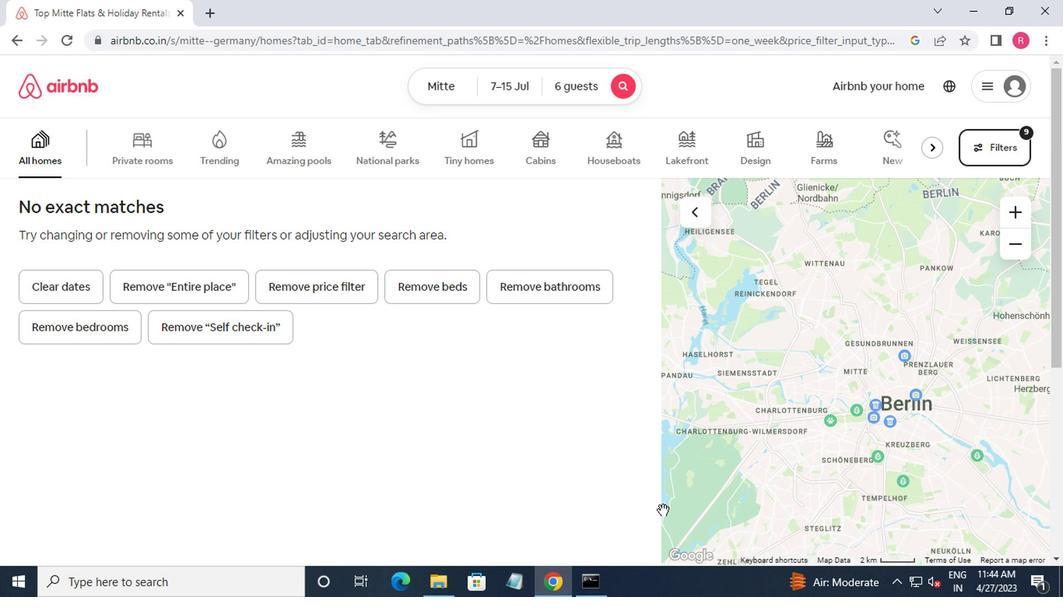 
